 Task: Add an event with the title Training Session: Team Collaboration, date '2024/04/13', time 8:50 AM to 10:50 AMand add a description: Welcome to our Team Collaboration Training Session, an interactive and engaging workshop designed to enhance teamwork, foster effective communication, and optimize collaboration within your organization. This training session aims to equip participants with the knowledge, skills, and strategies necessary to create a collaborative work environment that drives innovation, productivity, and overall team success., put the event into Green category . Add location for the event as: 123 Belém Tower, Lisbon, Portugal, logged in from the account softage.1@softage.netand send the event invitation to softage.9@softage.net and softage.10@softage.net. Set a reminder for the event 2 hour before
Action: Mouse moved to (102, 90)
Screenshot: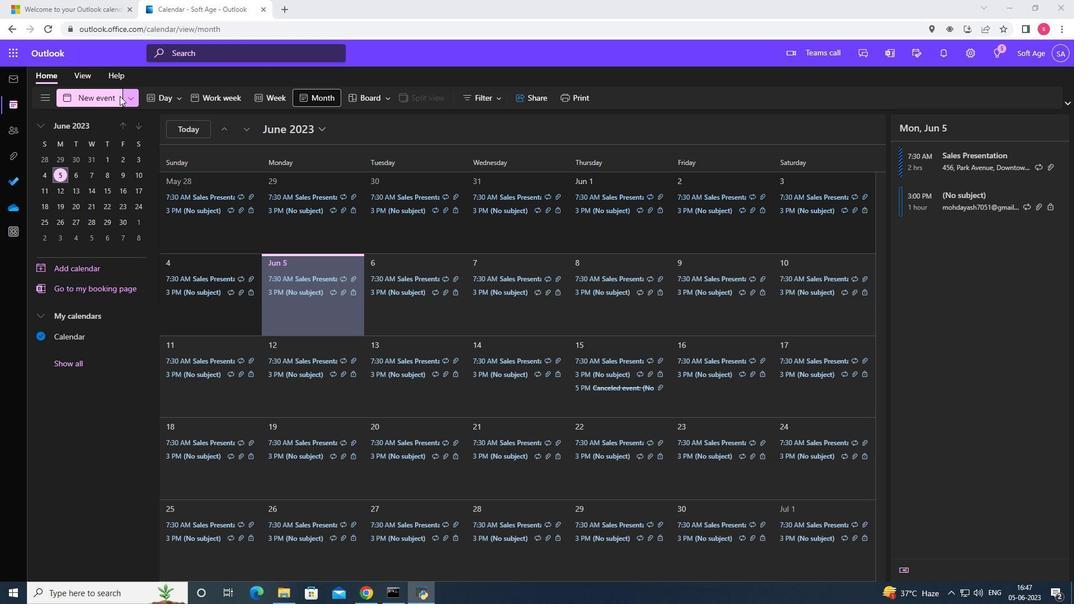
Action: Mouse pressed left at (102, 90)
Screenshot: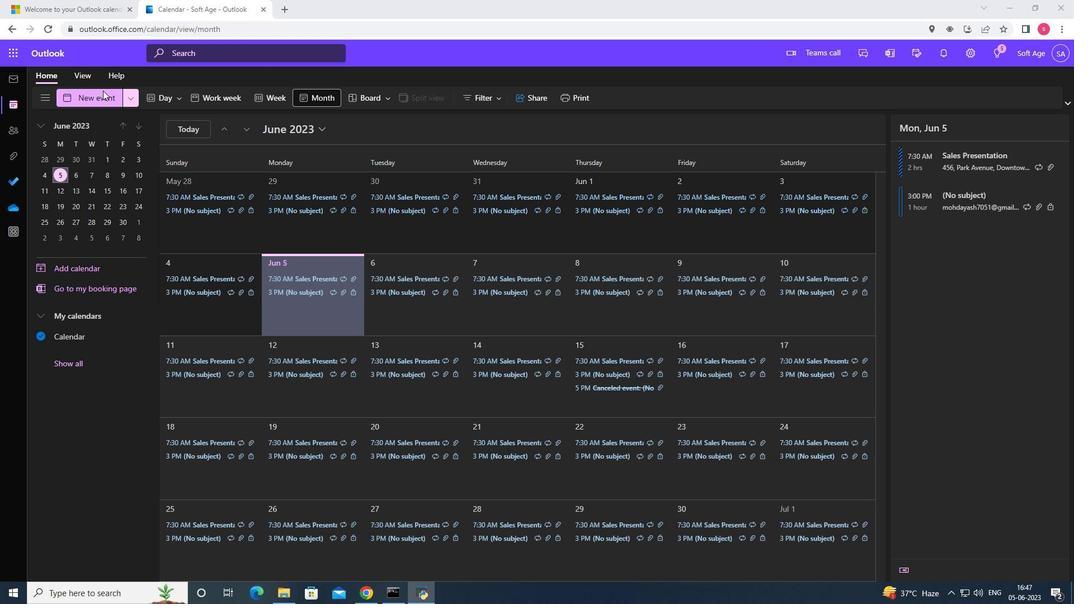 
Action: Mouse moved to (279, 279)
Screenshot: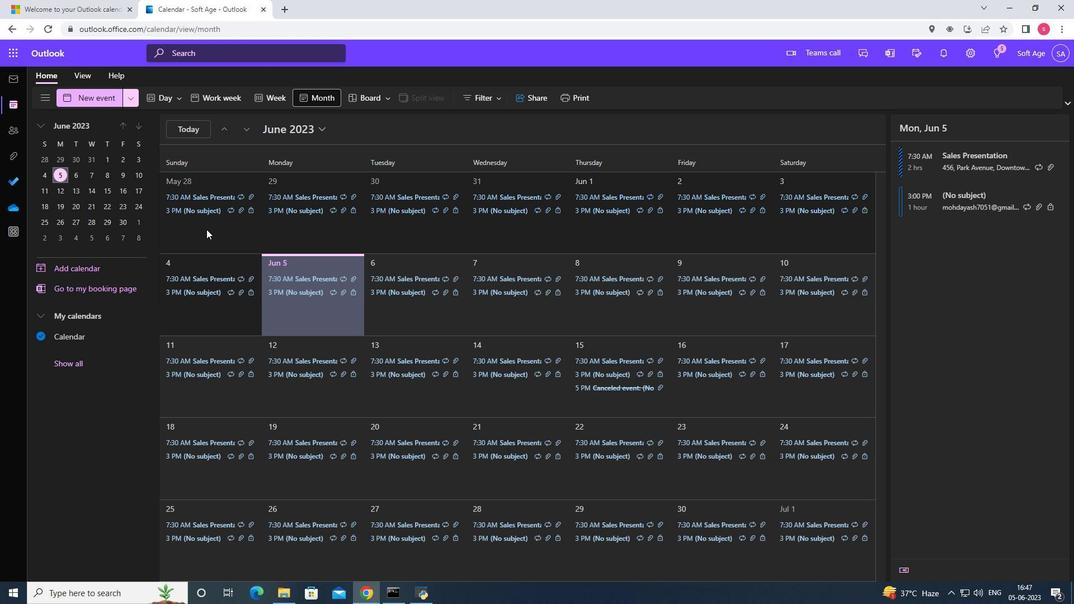 
Action: Key pressed <Key.shift>Training<Key.space><Key.shift>Session<Key.space><Key.backspace><Key.shift>:<Key.space><Key.shift>team<Key.space><Key.backspace><Key.backspace><Key.backspace><Key.backspace><Key.shift><Key.backspace><Key.shift><Key.shift><Key.shift><Key.shift><Key.shift>Tean<Key.backspace>m<Key.space><Key.shift>Collaboration
Screenshot: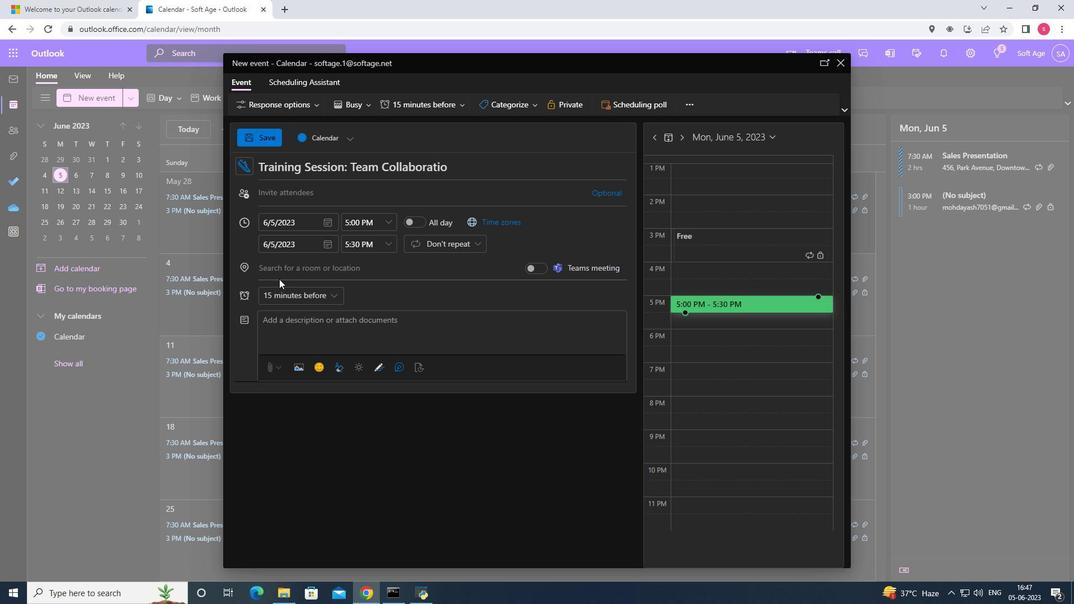 
Action: Mouse moved to (326, 226)
Screenshot: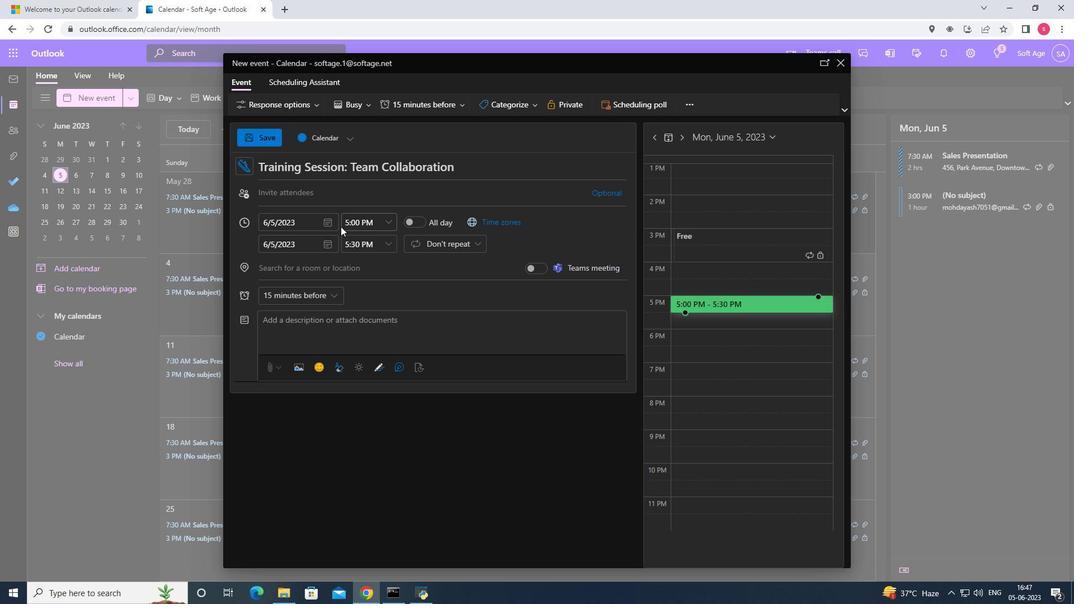 
Action: Mouse pressed left at (326, 226)
Screenshot: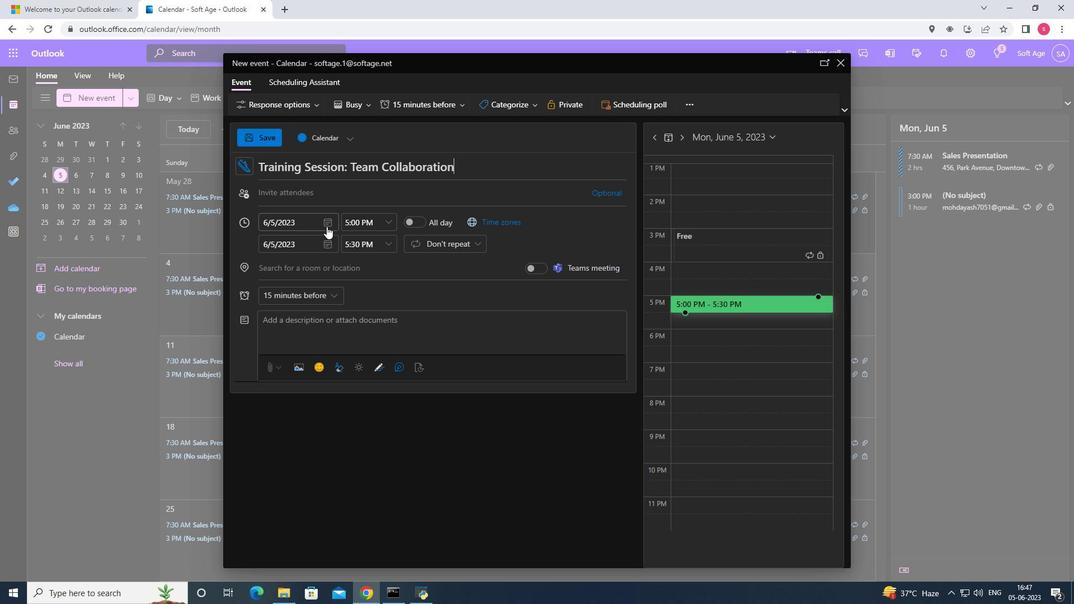 
Action: Mouse moved to (373, 238)
Screenshot: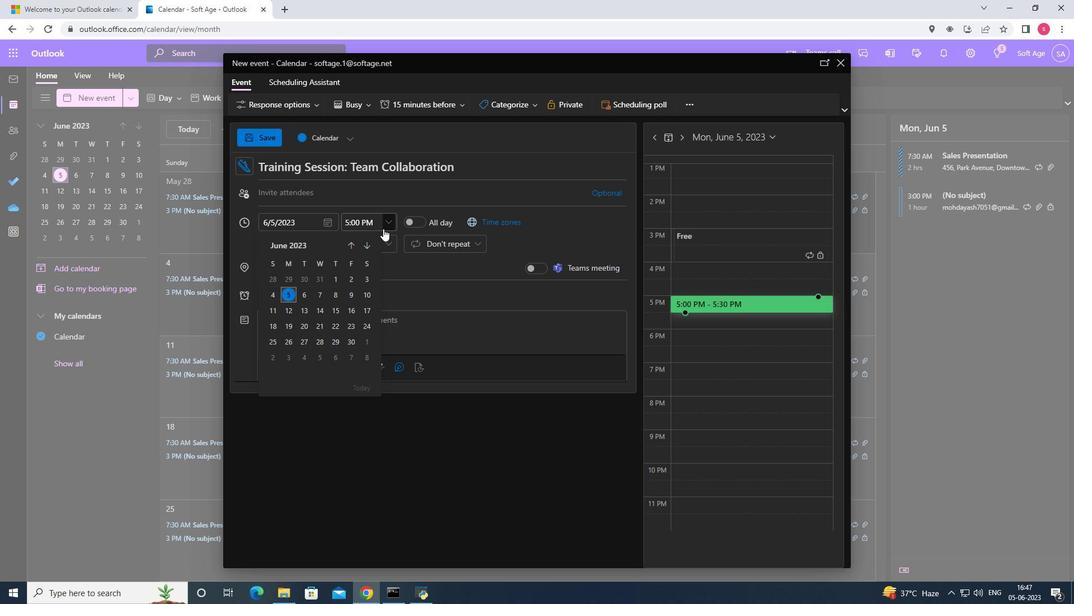 
Action: Mouse pressed left at (373, 238)
Screenshot: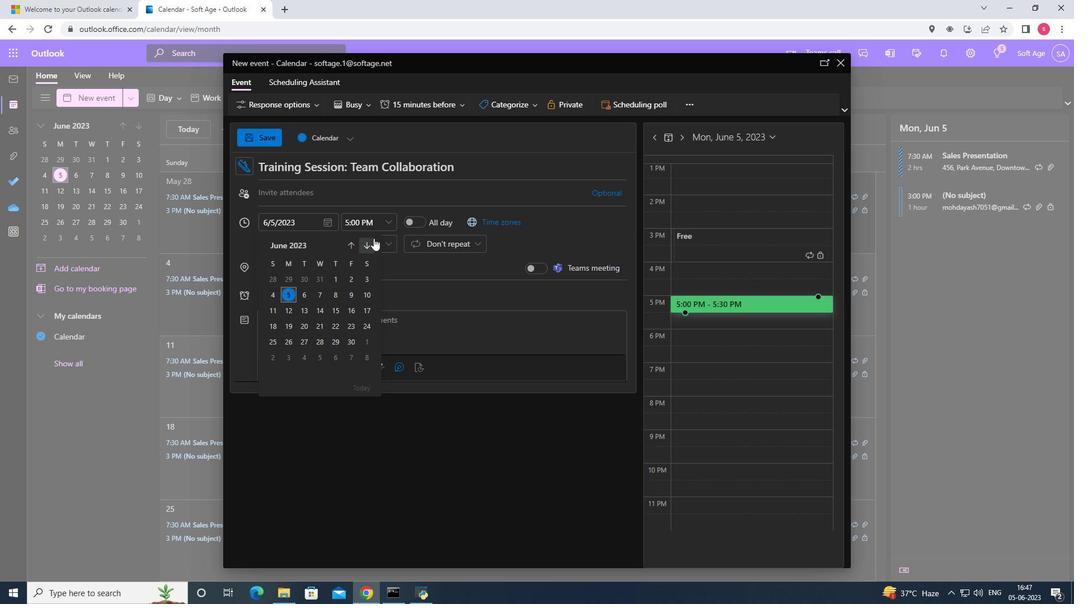 
Action: Mouse pressed left at (373, 238)
Screenshot: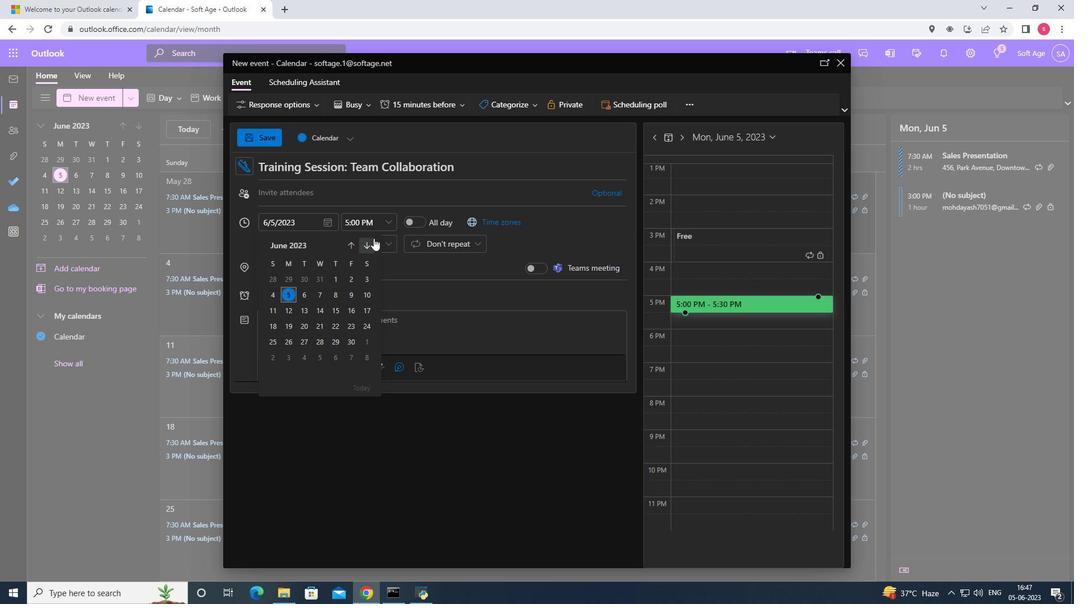 
Action: Mouse pressed left at (373, 238)
Screenshot: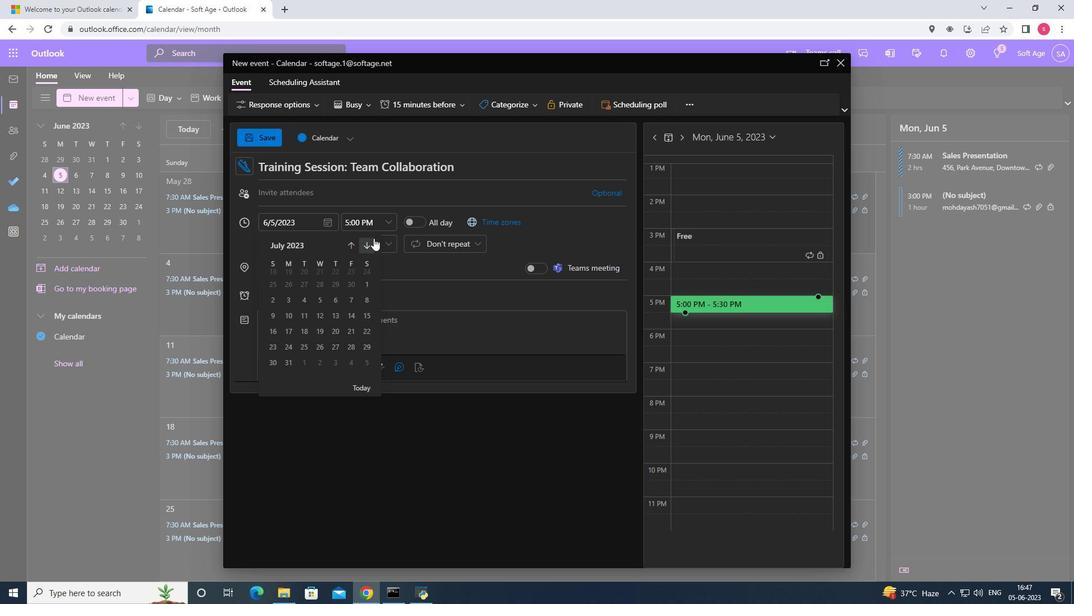 
Action: Mouse pressed left at (373, 238)
Screenshot: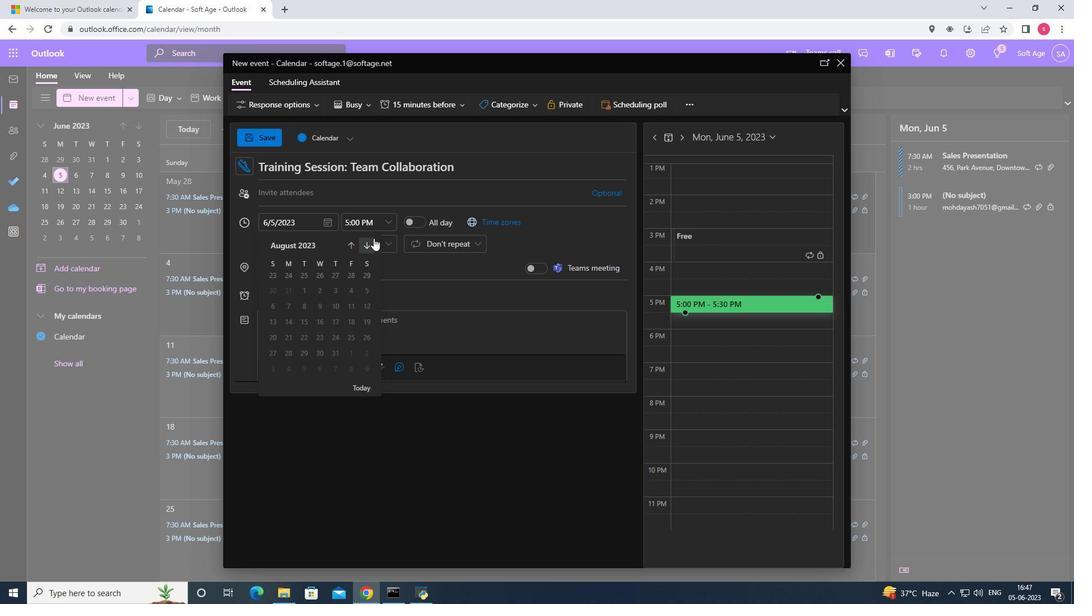 
Action: Mouse pressed left at (373, 238)
Screenshot: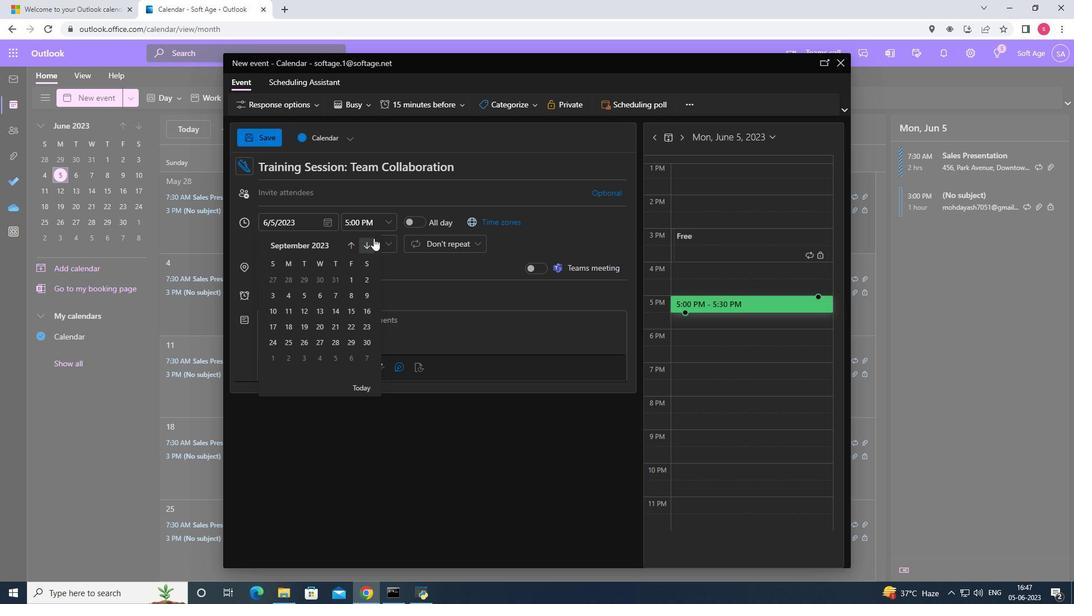 
Action: Mouse pressed left at (373, 238)
Screenshot: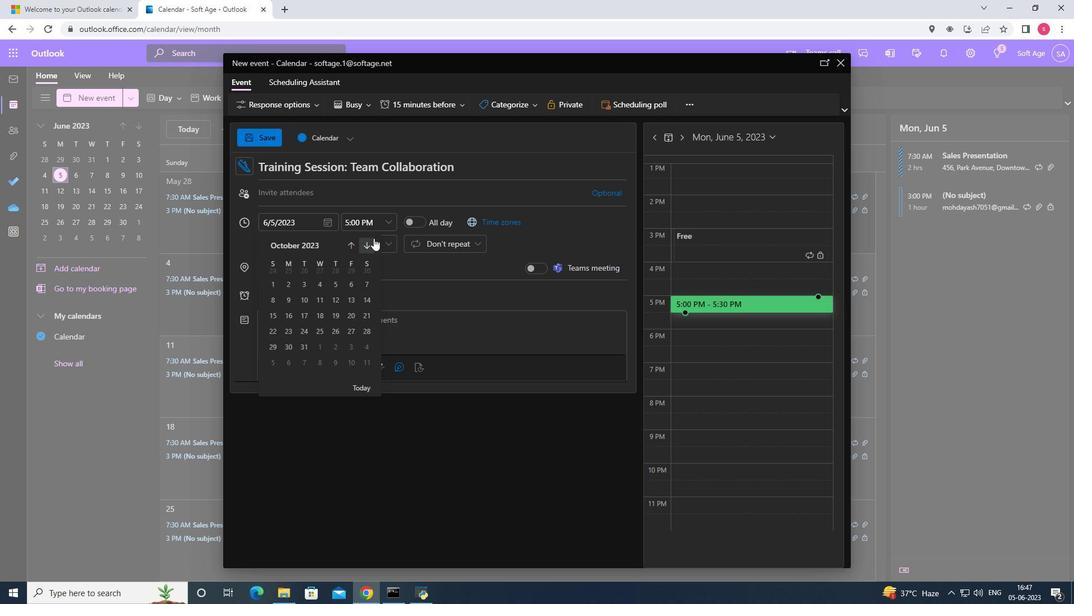 
Action: Mouse pressed left at (373, 238)
Screenshot: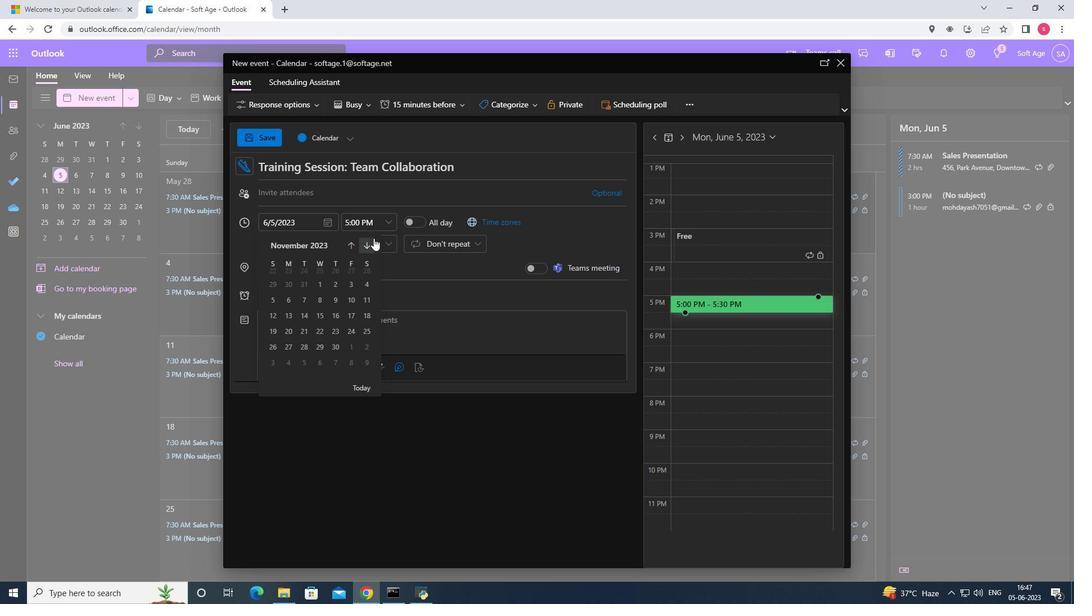 
Action: Mouse pressed left at (373, 238)
Screenshot: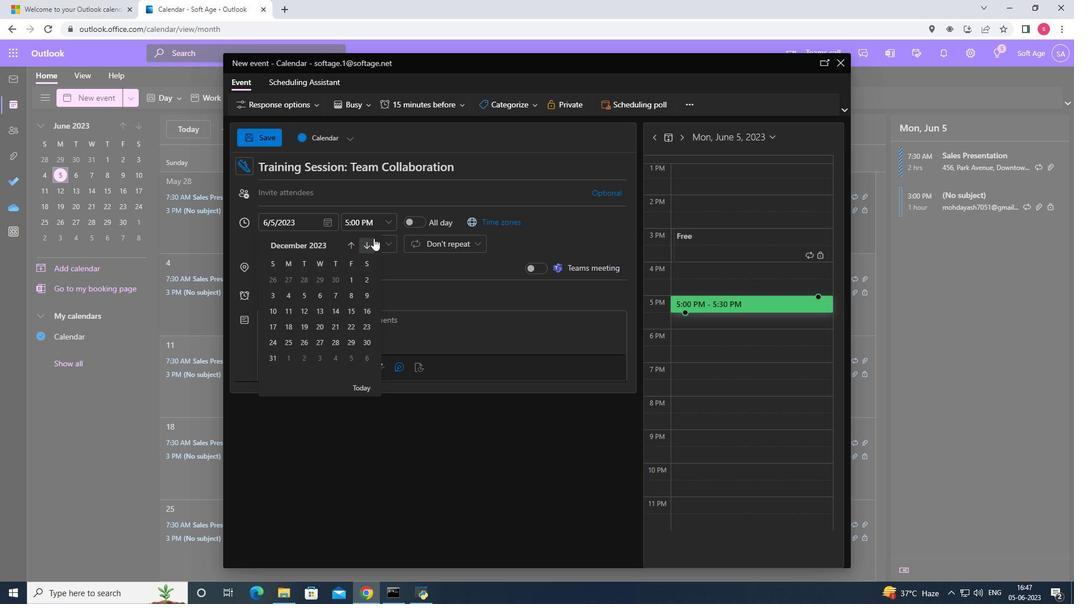 
Action: Mouse pressed left at (373, 238)
Screenshot: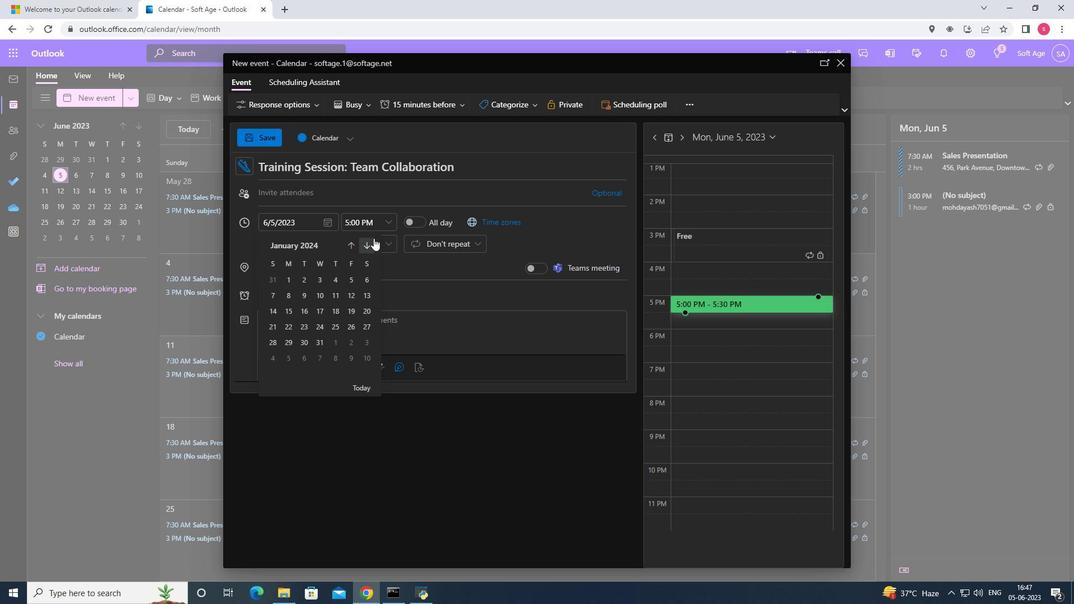 
Action: Mouse pressed left at (373, 238)
Screenshot: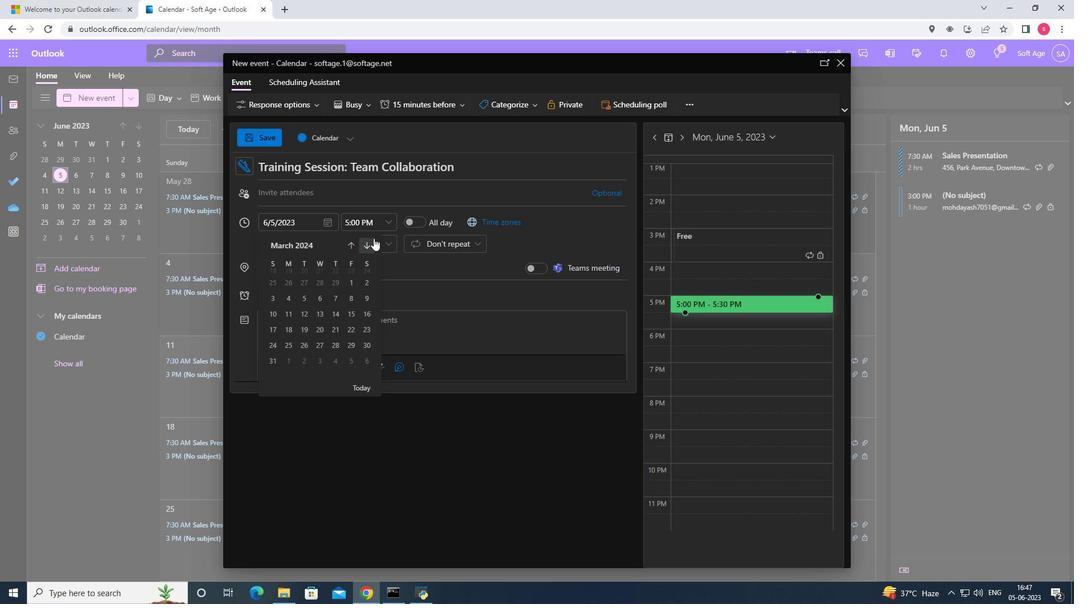 
Action: Mouse moved to (362, 292)
Screenshot: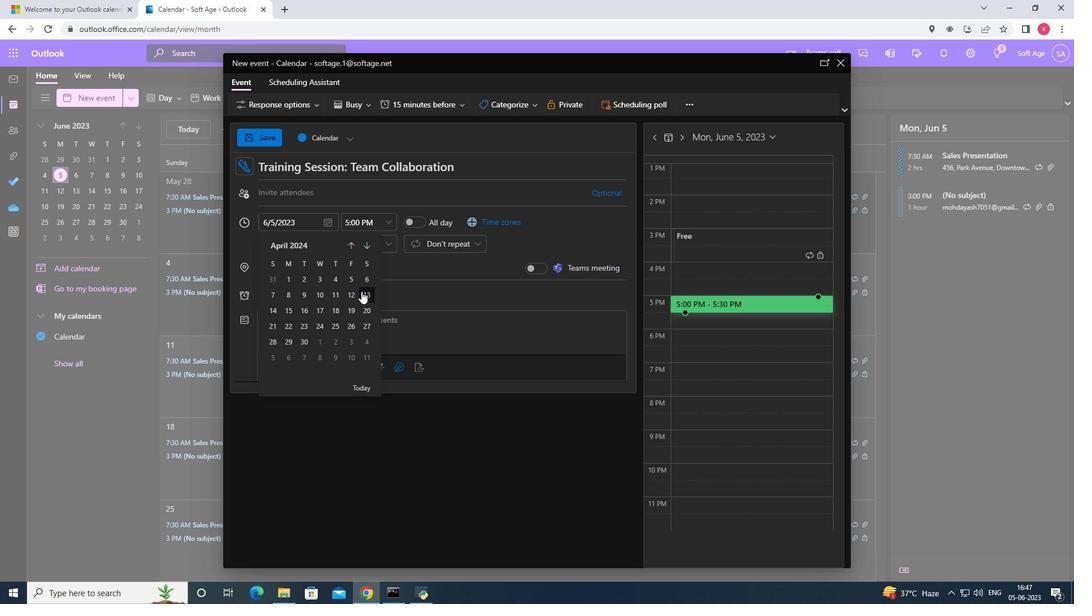 
Action: Mouse pressed left at (362, 292)
Screenshot: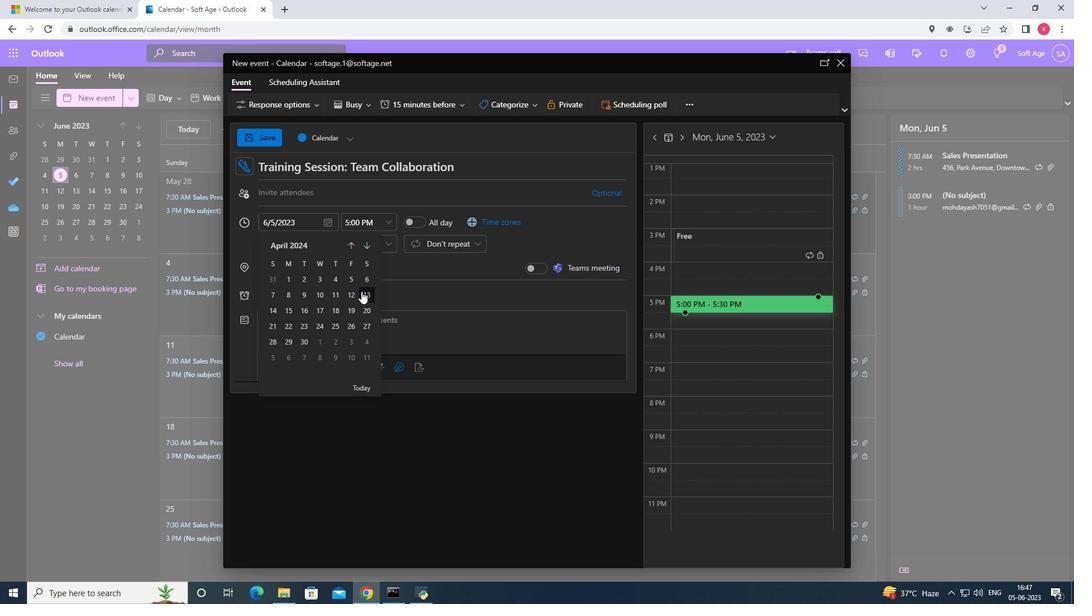 
Action: Mouse moved to (389, 221)
Screenshot: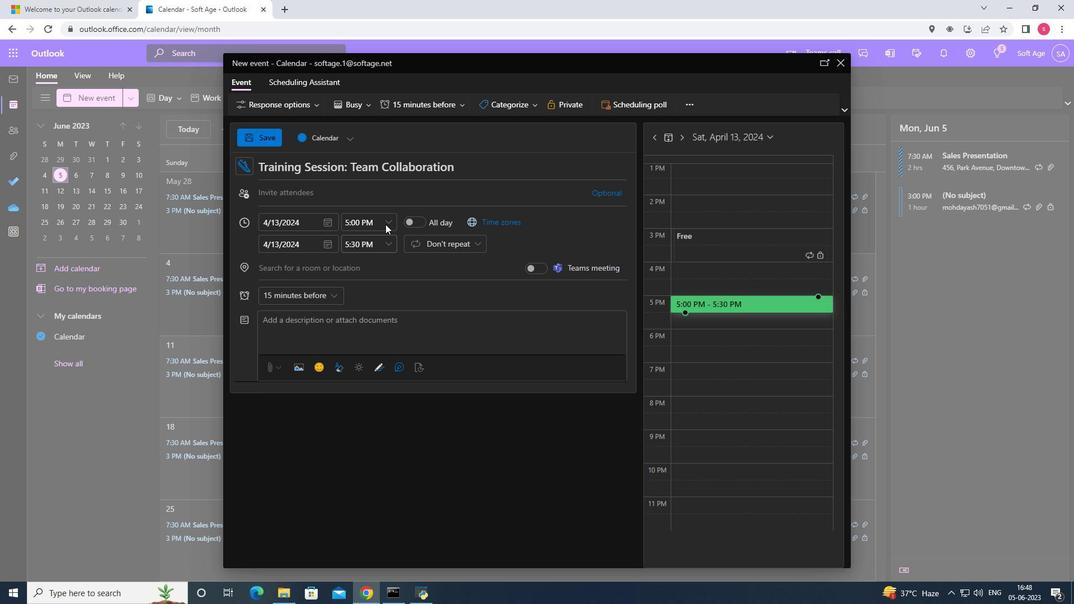 
Action: Mouse pressed left at (389, 221)
Screenshot: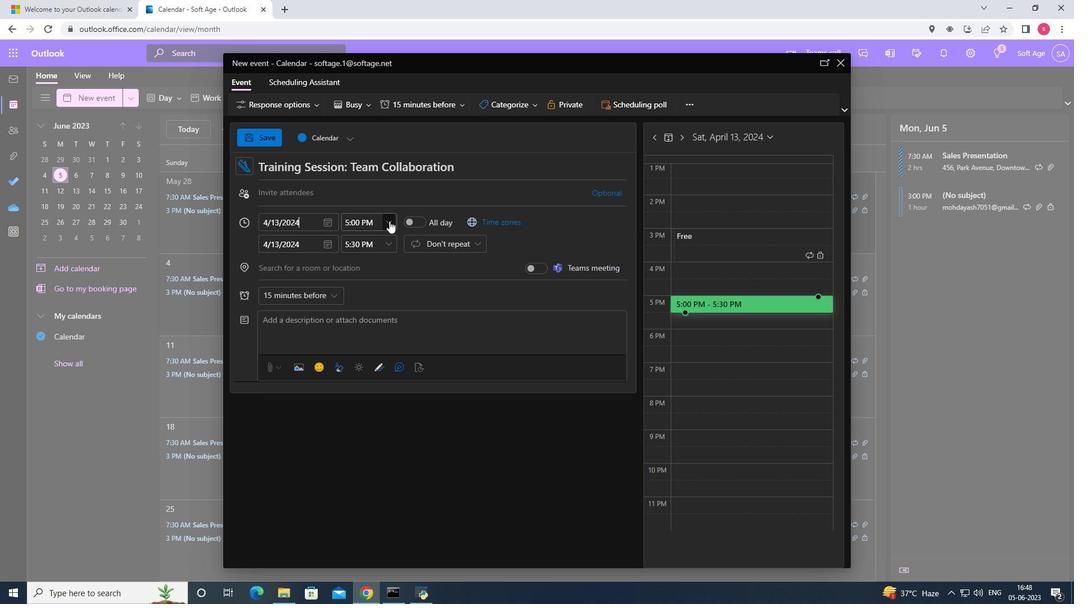 
Action: Mouse moved to (405, 235)
Screenshot: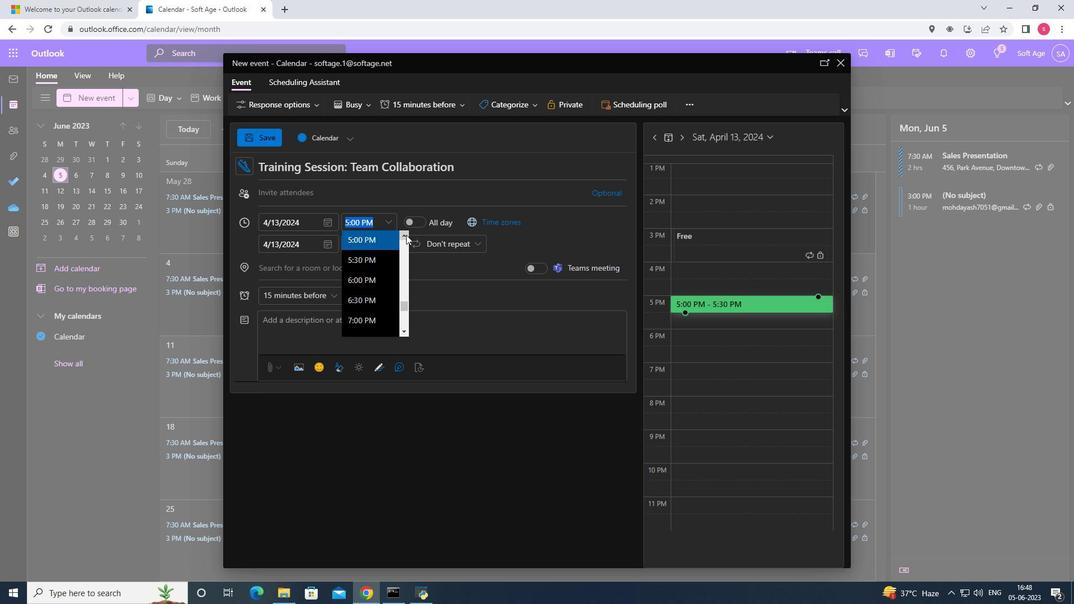 
Action: Mouse pressed left at (405, 235)
Screenshot: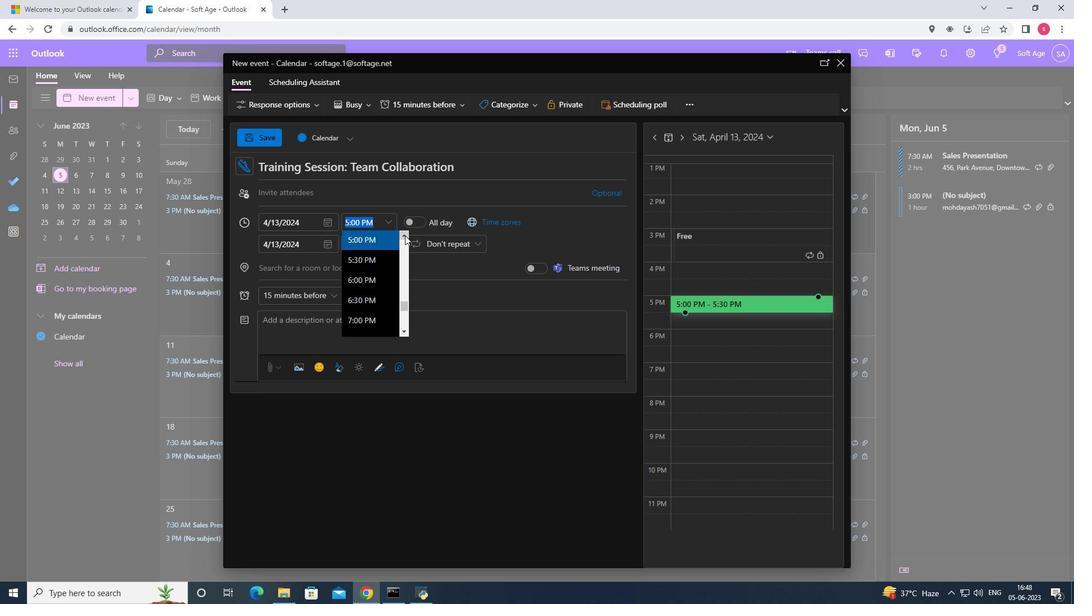 
Action: Mouse pressed left at (405, 235)
Screenshot: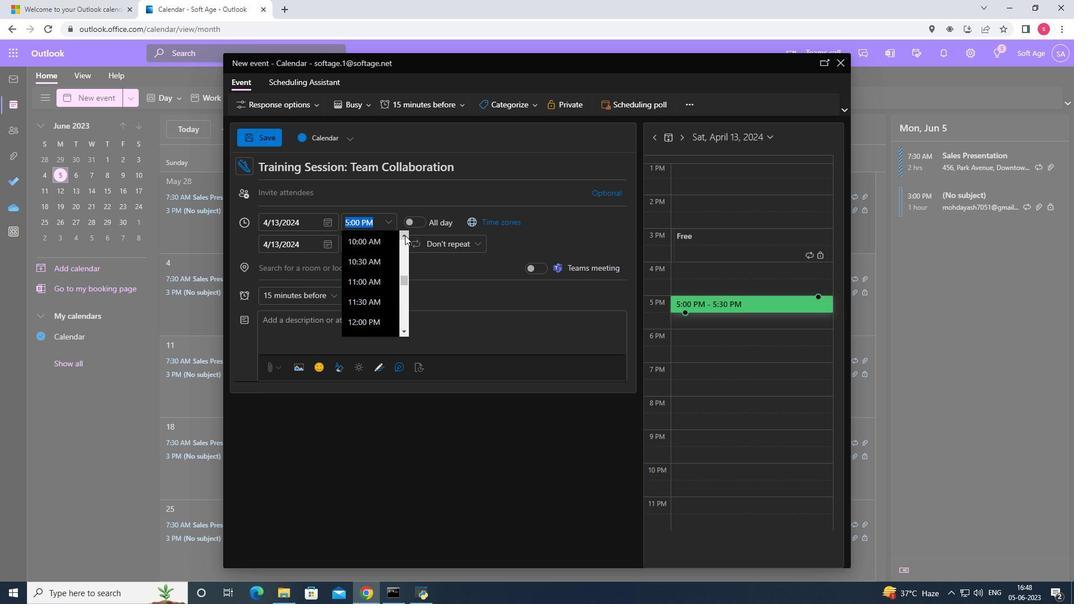 
Action: Mouse pressed left at (405, 235)
Screenshot: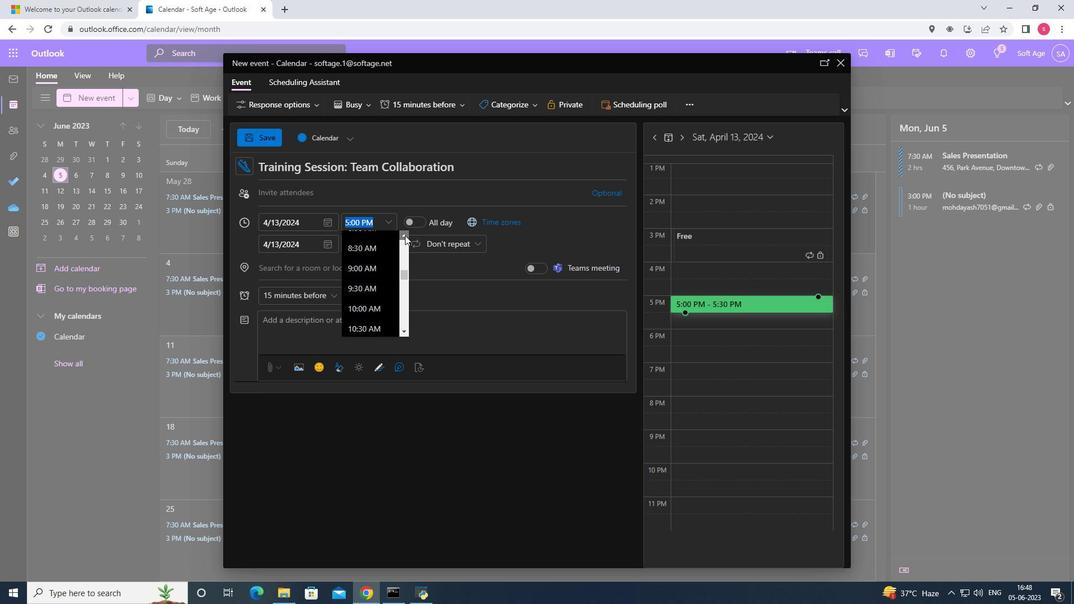 
Action: Mouse moved to (359, 284)
Screenshot: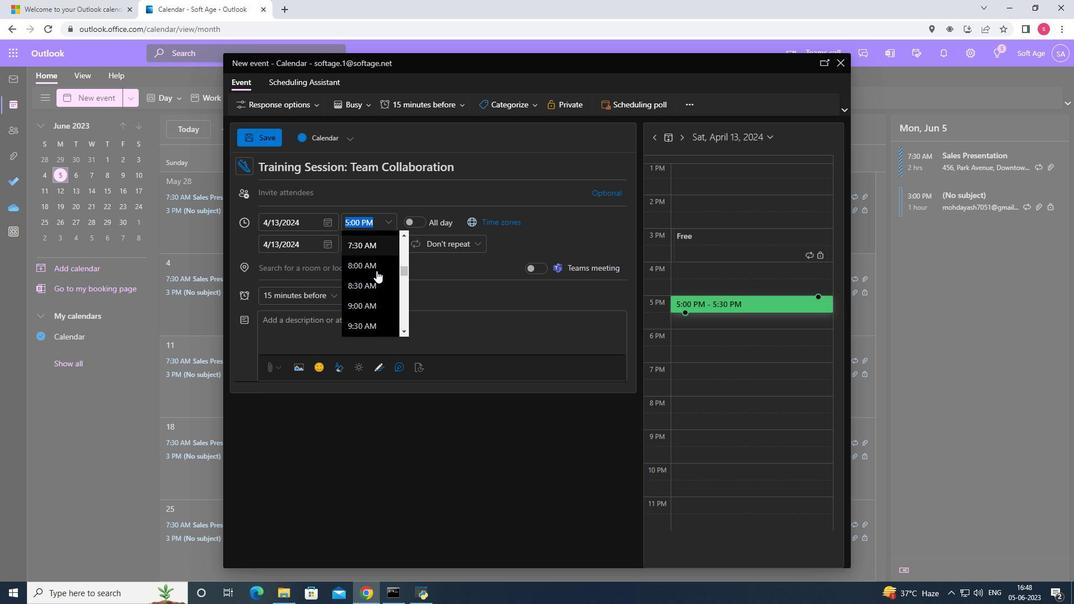 
Action: Mouse pressed left at (359, 284)
Screenshot: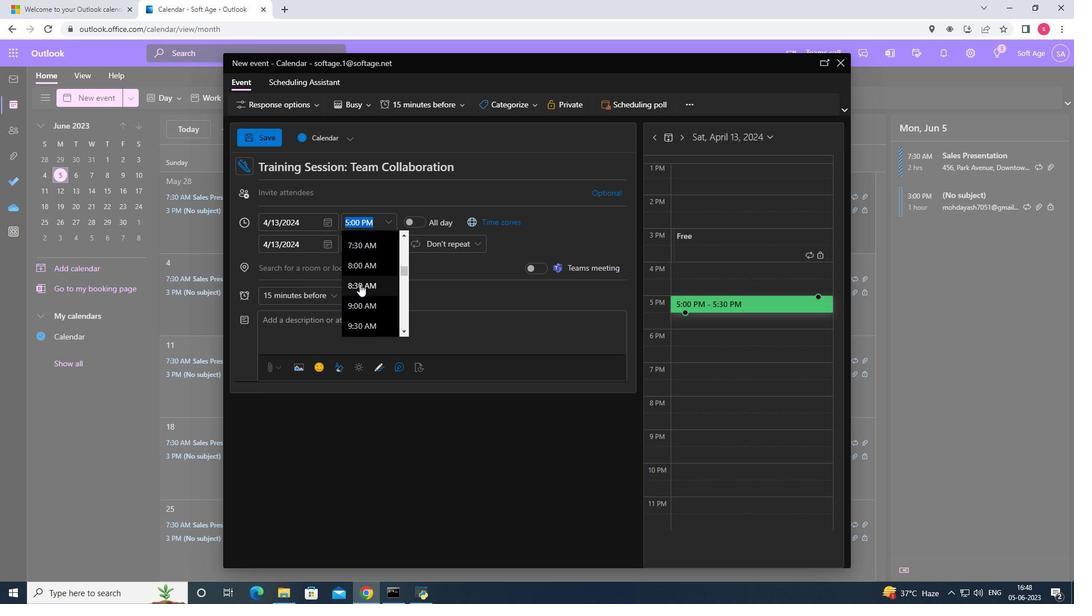 
Action: Mouse moved to (354, 221)
Screenshot: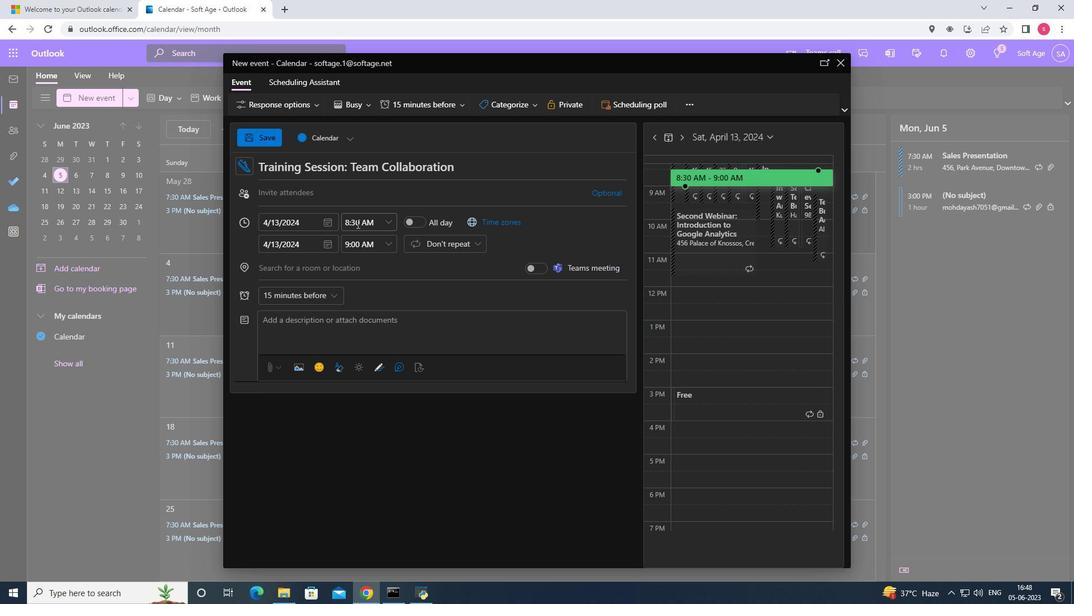 
Action: Mouse pressed left at (354, 221)
Screenshot: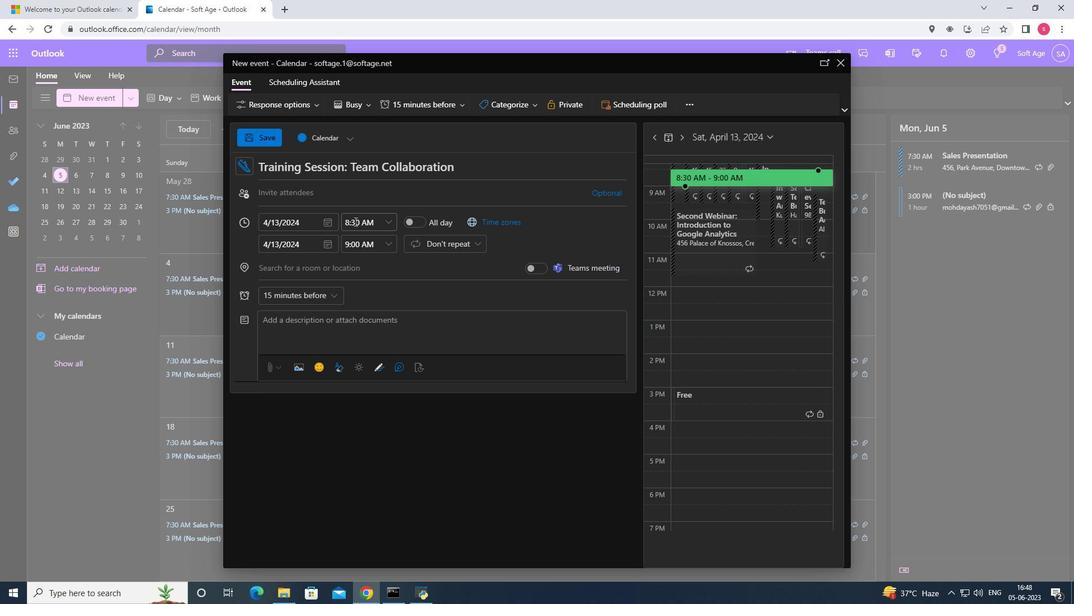 
Action: Key pressed <Key.backspace>5
Screenshot: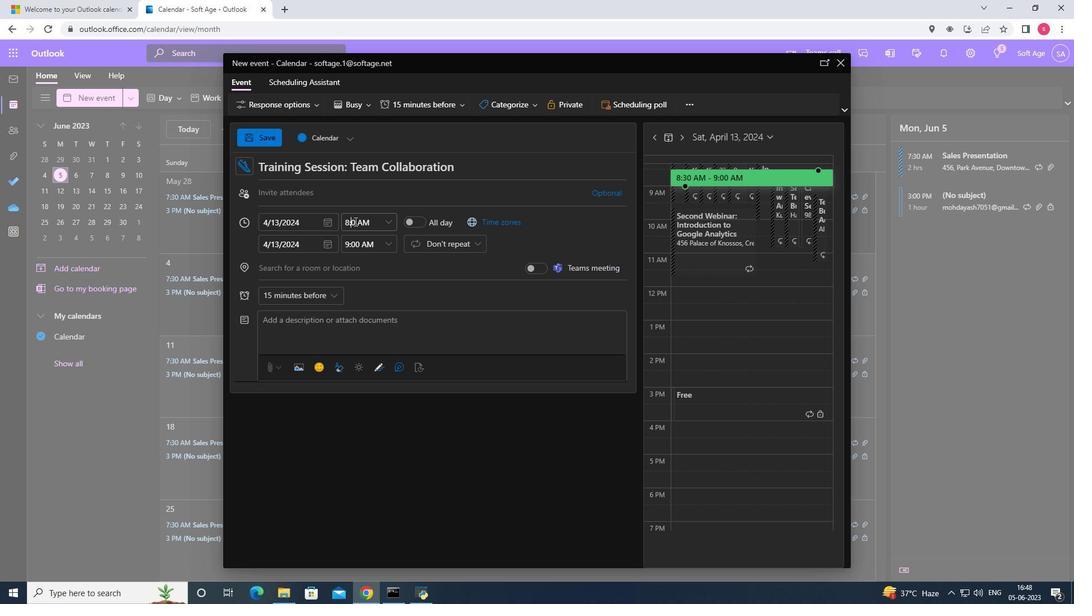 
Action: Mouse moved to (390, 242)
Screenshot: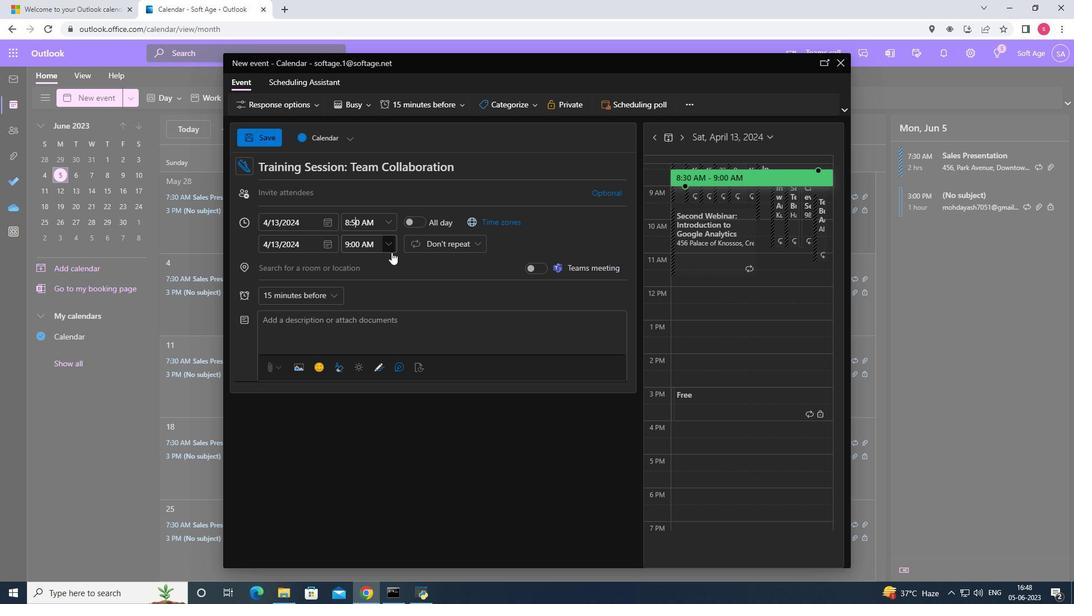 
Action: Mouse pressed left at (390, 242)
Screenshot: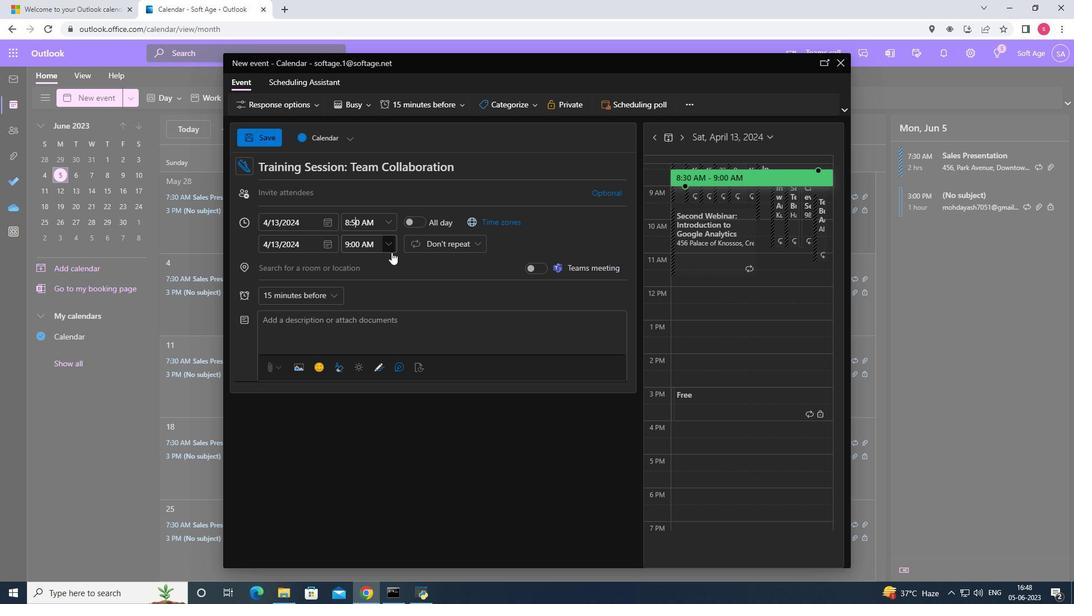 
Action: Mouse moved to (373, 316)
Screenshot: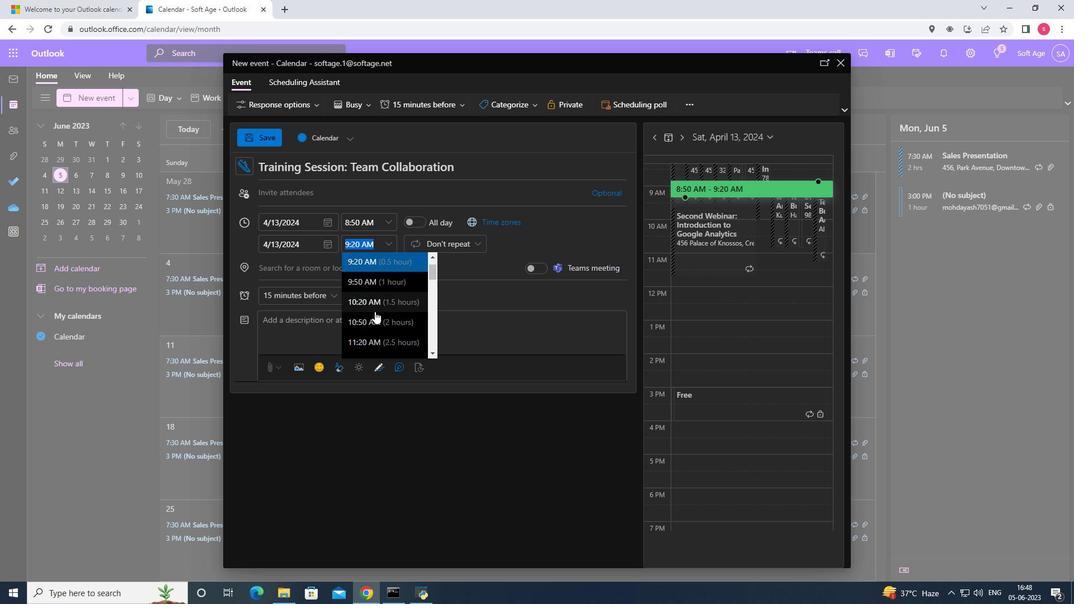 
Action: Mouse pressed left at (373, 316)
Screenshot: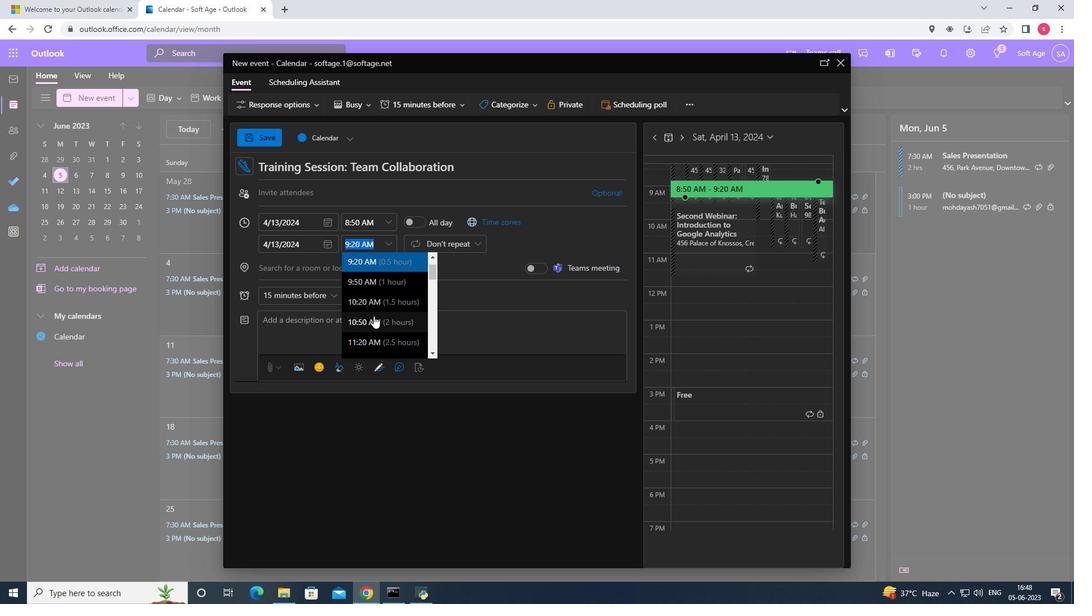 
Action: Mouse moved to (340, 336)
Screenshot: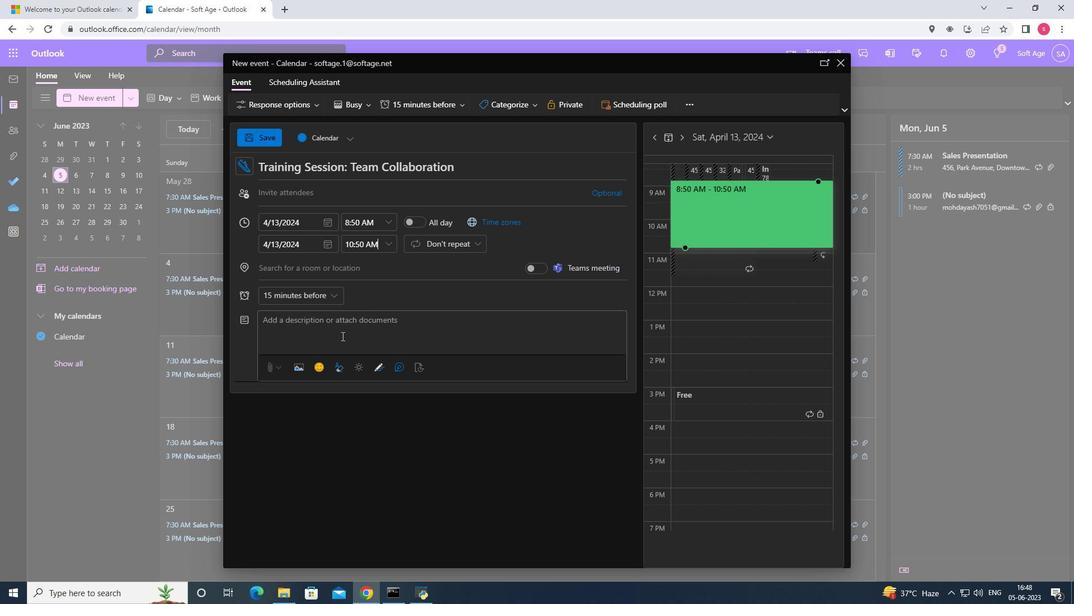 
Action: Mouse pressed left at (340, 336)
Screenshot: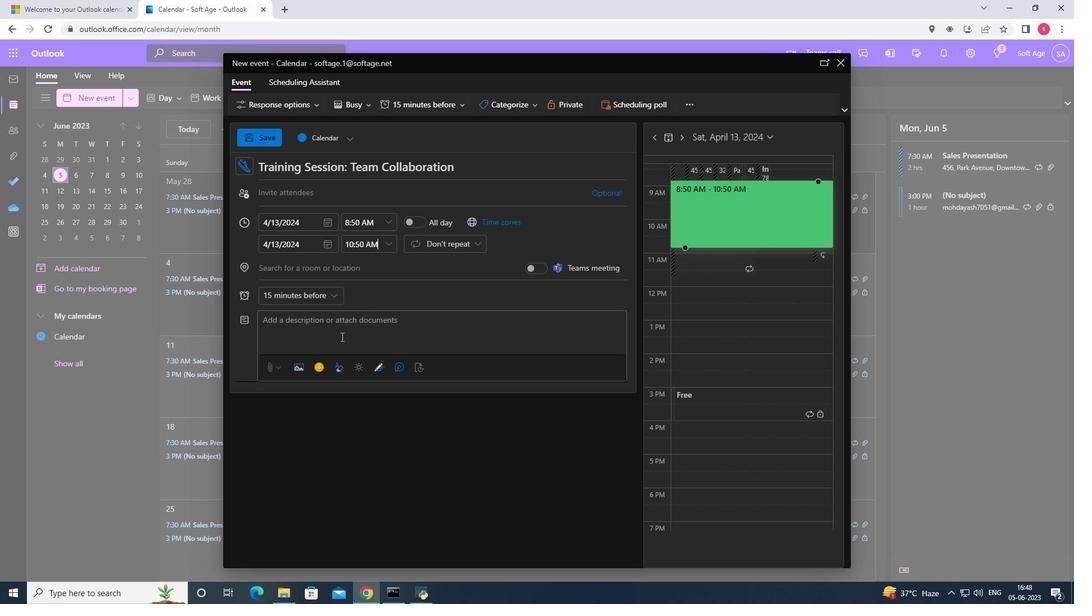 
Action: Key pressed <Key.shift>Welcome<Key.space>to<Key.space>our<Key.space><Key.shift>Team<Key.space><Key.shift>Collaboration<Key.space><Key.shift>Training<Key.space><Key.shift><Key.shift><Key.shift><Key.shift><Key.shift><Key.shift>Session<Key.space>an<Key.space><Key.backspace><Key.backspace><Key.backspace><Key.backspace>,<Key.space><Key.shift><Key.shift><Key.shift><Key.shift><Key.shift><Key.shift><Key.shift>an<Key.space>interactive<Key.space>and<Key.space>engaging<Key.space>workshop<Key.space>designed<Key.space>to<Key.space>enhance<Key.space>teamwork<Key.space><Key.backspace>,<Key.space>foster<Key.space>effective<Key.space>communication,<Key.space>and<Key.space>optimize<Key.space>collaboration<Key.space>within<Key.space>your<Key.space>organization<Key.space><Key.backspace>.<Key.space><Key.shift><Key.shift><Key.shift><Key.shift><Key.shift>This<Key.space>training<Key.space>session<Key.space>aims<Key.space>to<Key.space>equip<Key.space>participants<Key.space>with<Key.space>the<Key.space>knowledge,<Key.space>skills<Key.space><Key.backspace>,<Key.space>and<Key.space>strategies<Key.space>necessary<Key.space>to<Key.space>create<Key.space>a<Key.space>collaboratib<Key.backspace>vr<Key.backspace>e<Key.space>work<Key.space>environment<Key.space>that<Key.space>drives<Key.space>innovation,<Key.space>productivity,<Key.space>and<Key.space>overall<Key.space>team<Key.space>suss<Key.backspace><Key.backspace>ccess.
Screenshot: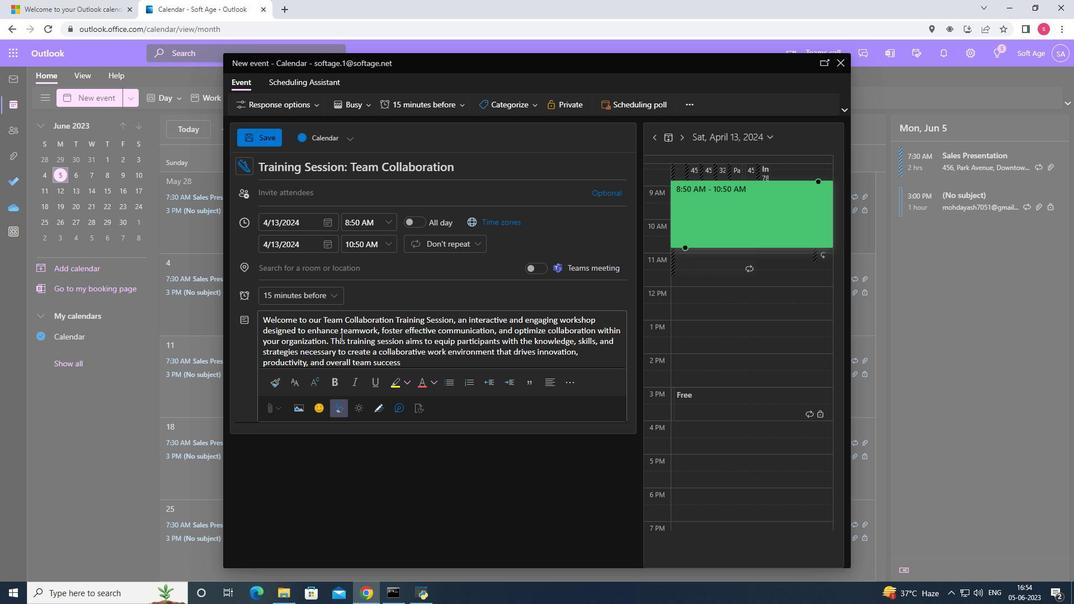 
Action: Mouse moved to (528, 108)
Screenshot: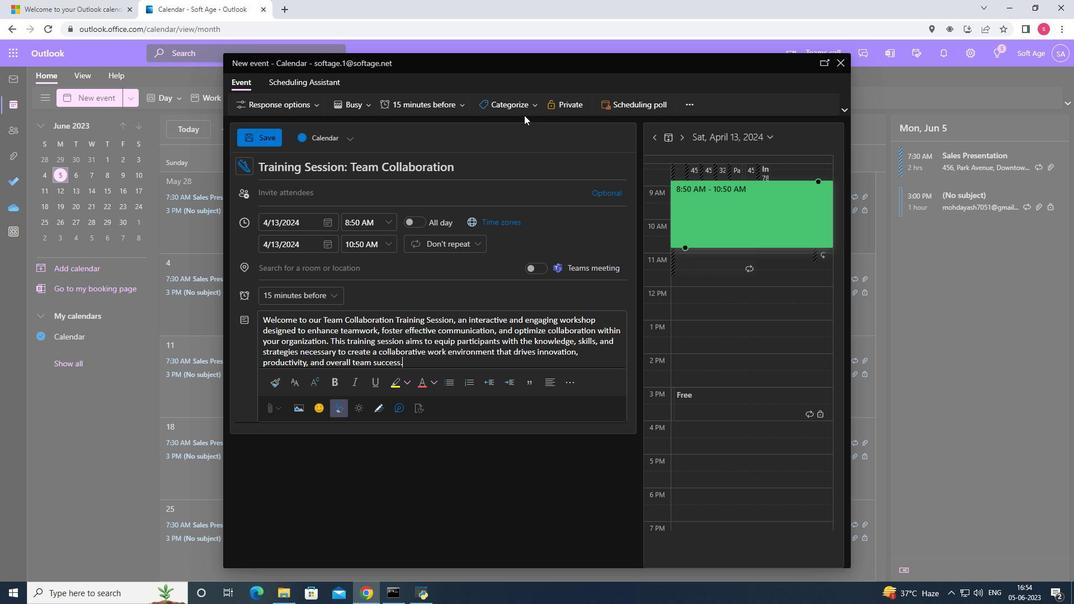 
Action: Mouse pressed left at (528, 108)
Screenshot: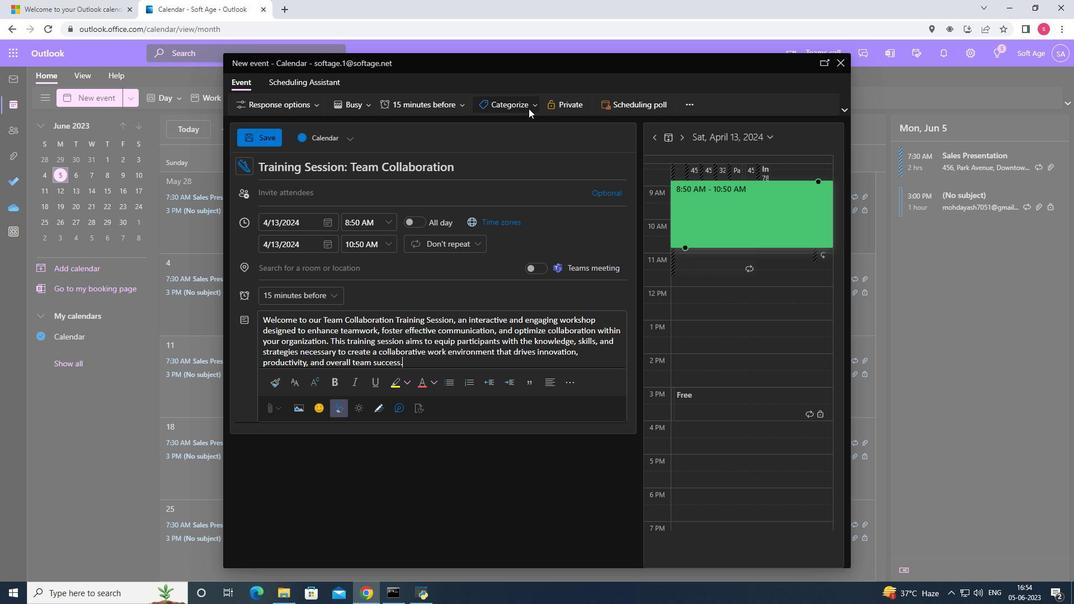 
Action: Mouse moved to (519, 185)
Screenshot: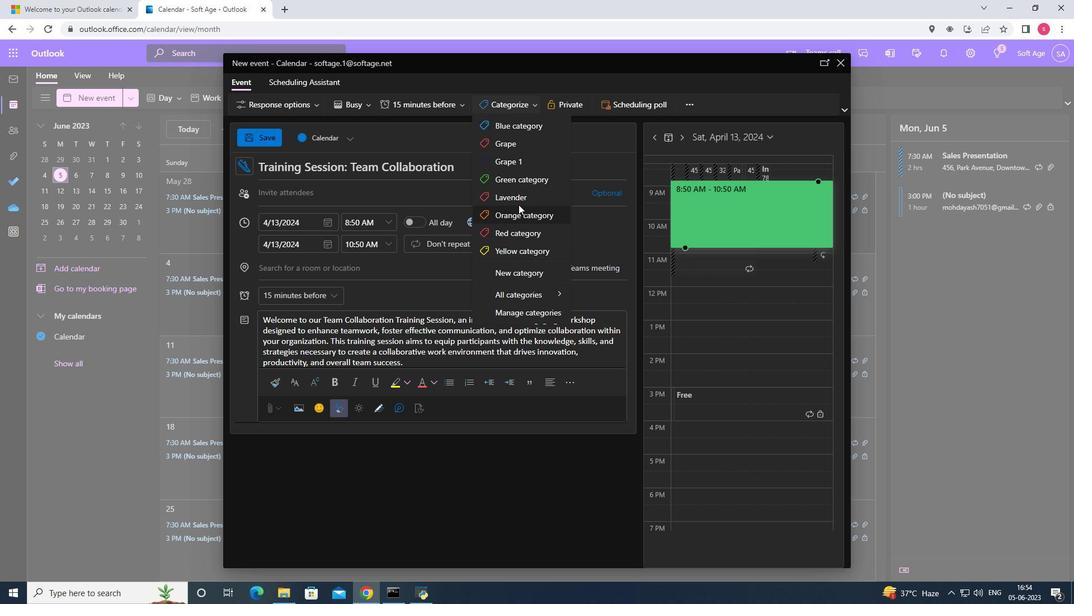 
Action: Mouse pressed left at (519, 185)
Screenshot: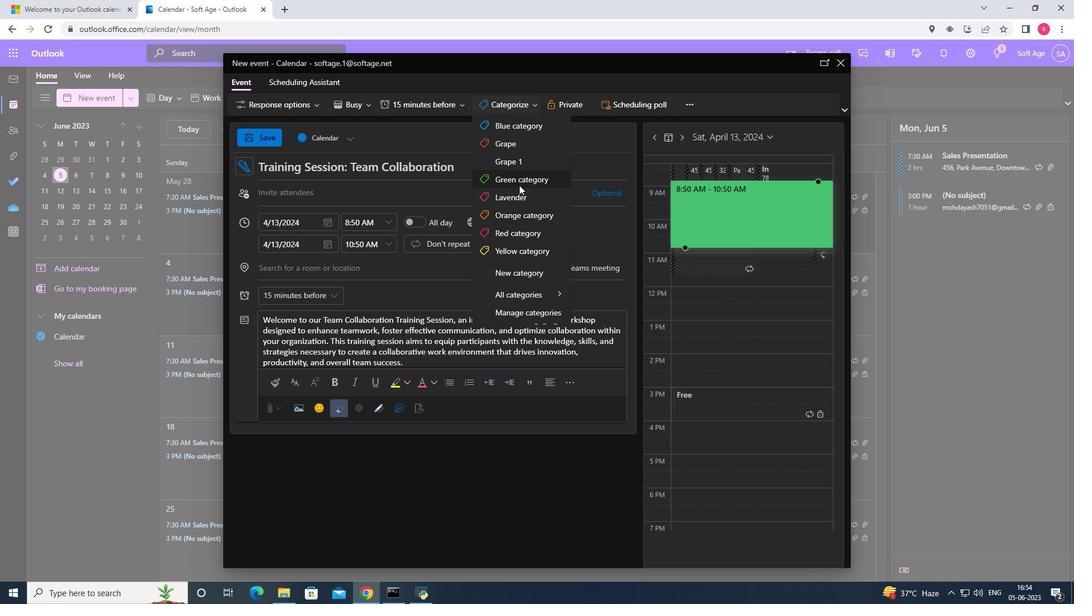 
Action: Mouse moved to (326, 268)
Screenshot: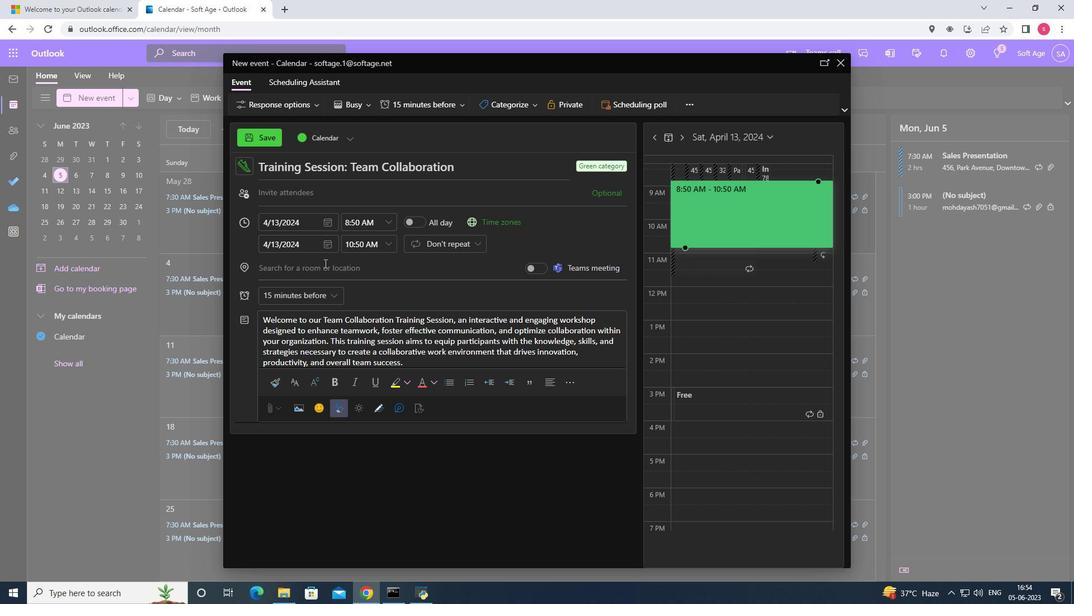 
Action: Mouse pressed left at (326, 268)
Screenshot: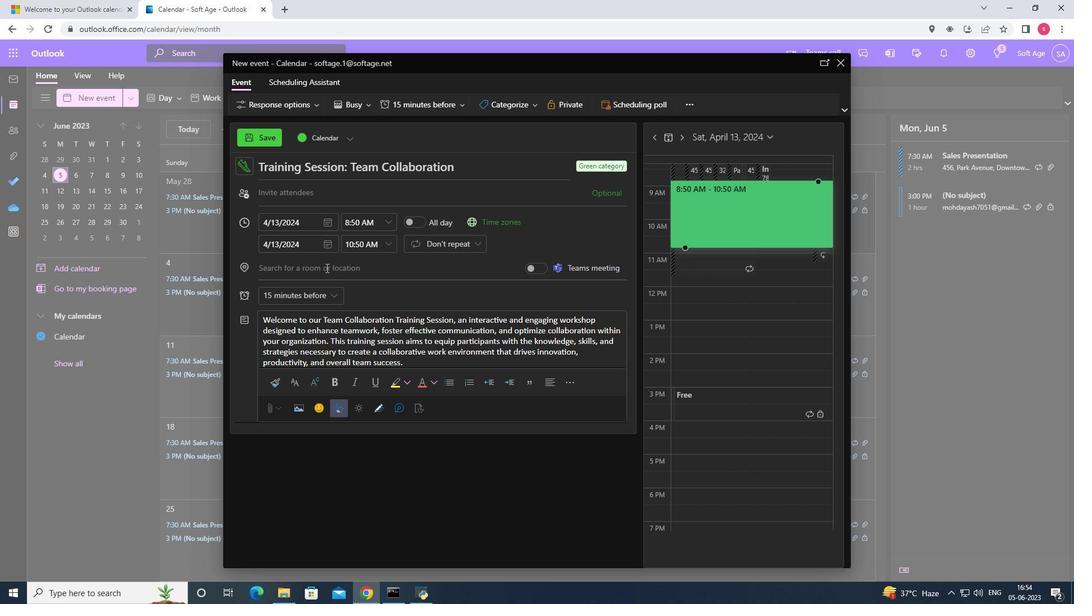 
Action: Key pressed 123<Key.space><Key.shift><Key.shift>Ba<Key.backspace>elem<Key.space><Key.shift>Tower,<Key.space><Key.shift><Key.shift><Key.shift>Lisbon,<Key.space><Key.shift>Portugal
Screenshot: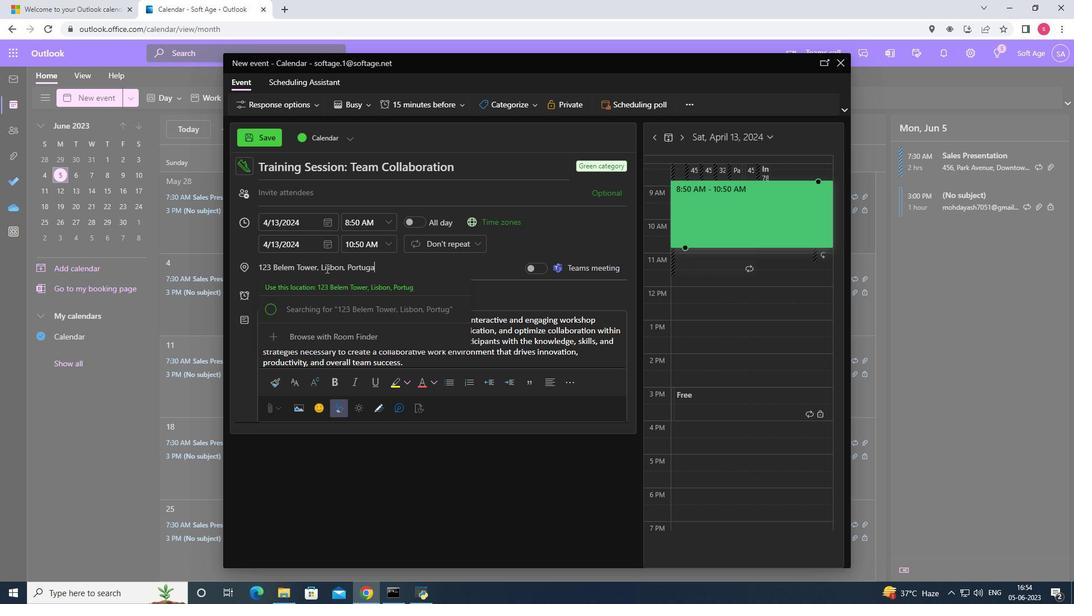 
Action: Mouse moved to (329, 286)
Screenshot: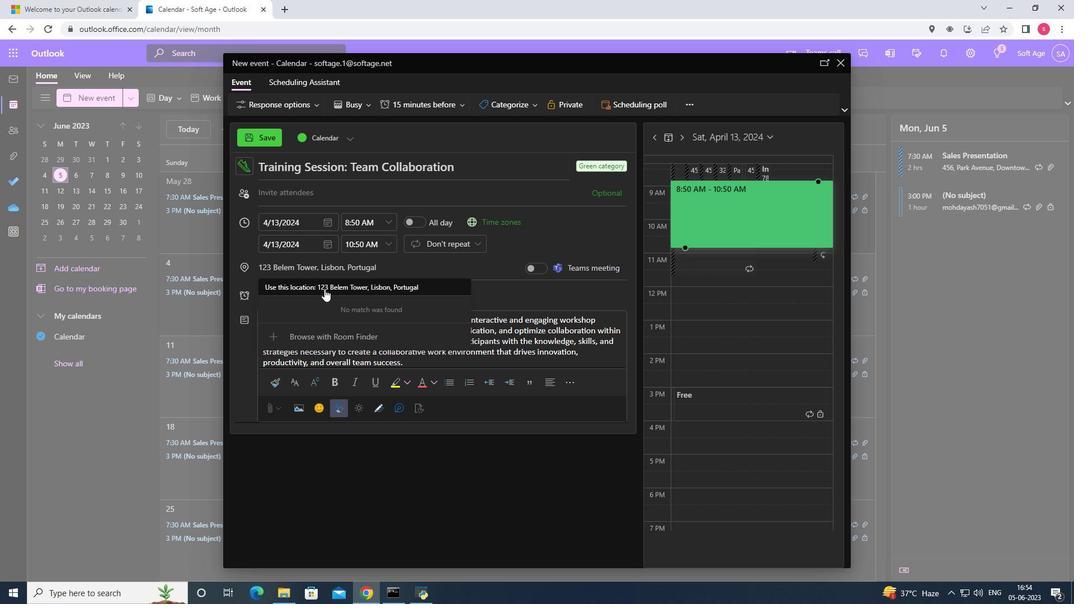 
Action: Mouse pressed left at (329, 286)
Screenshot: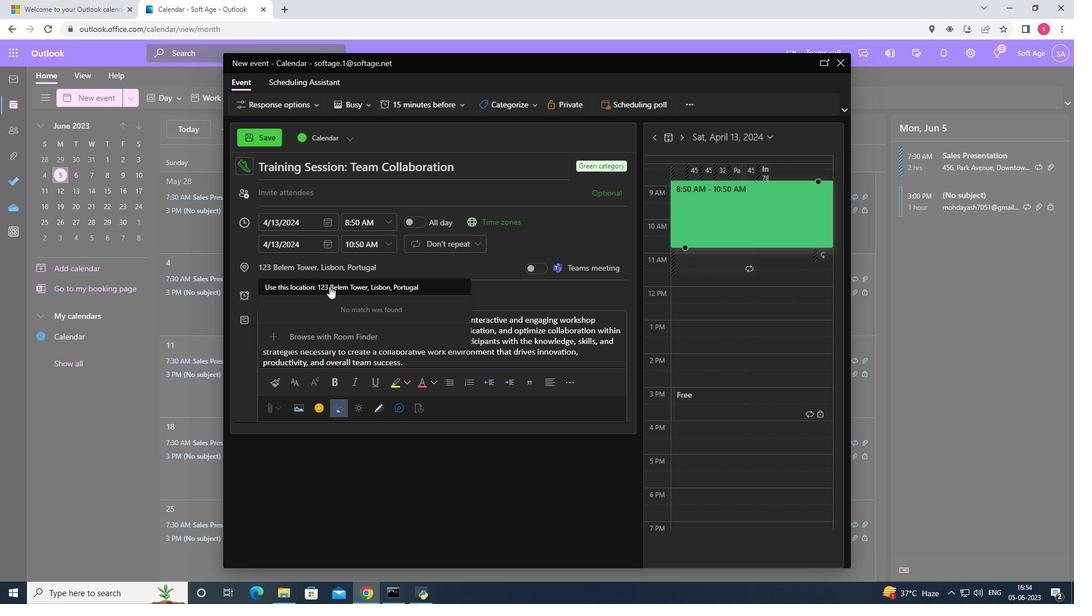 
Action: Mouse moved to (348, 196)
Screenshot: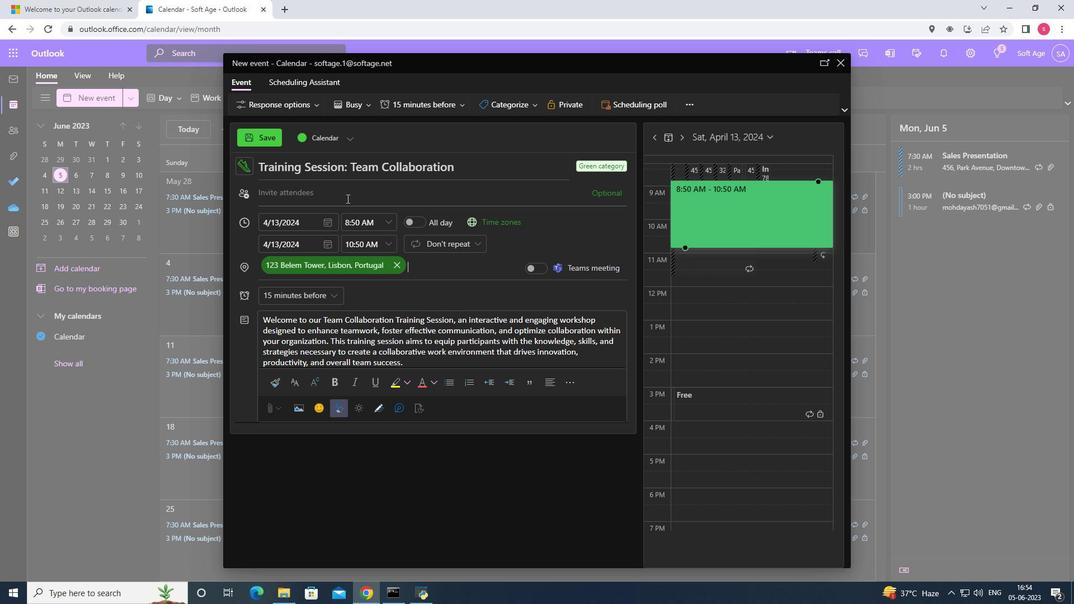 
Action: Mouse pressed left at (348, 196)
Screenshot: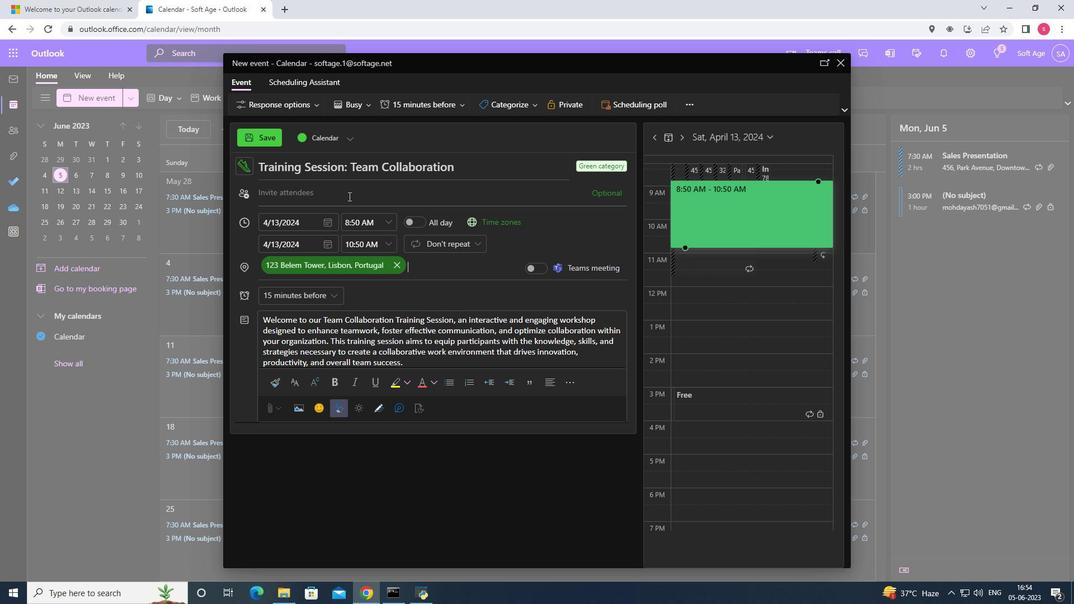 
Action: Mouse moved to (349, 195)
Screenshot: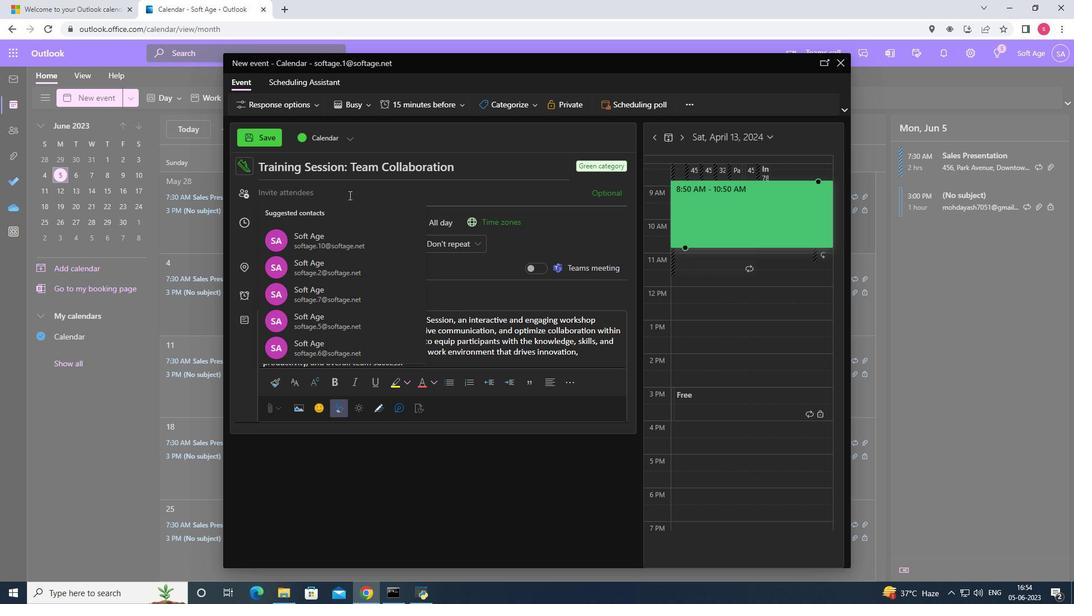 
Action: Key pressed softage.0<Key.backspace>9<Key.shift>@
Screenshot: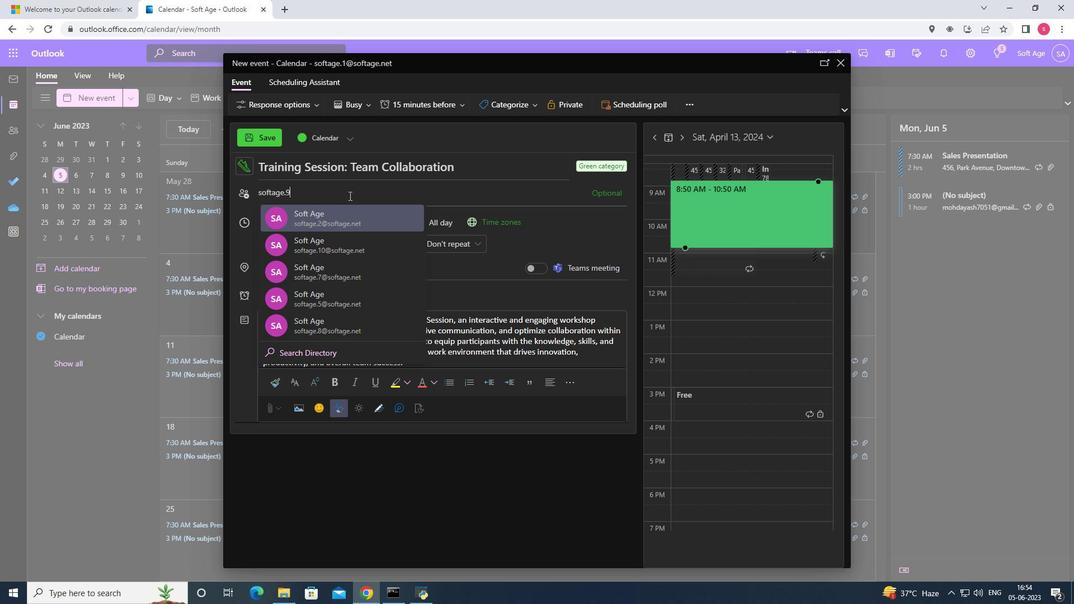 
Action: Mouse moved to (342, 207)
Screenshot: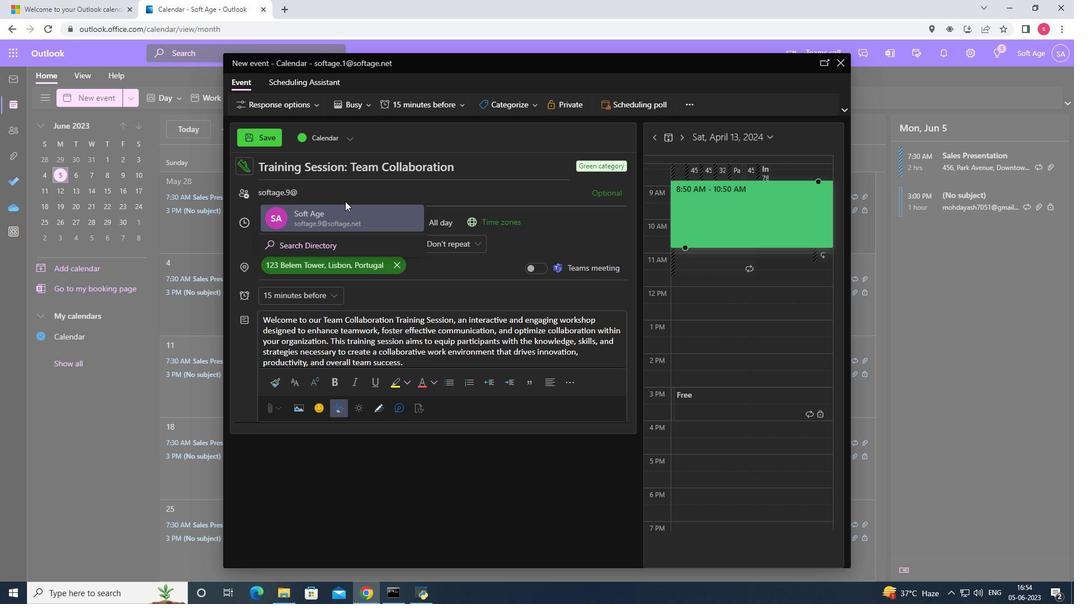 
Action: Mouse pressed left at (342, 207)
Screenshot: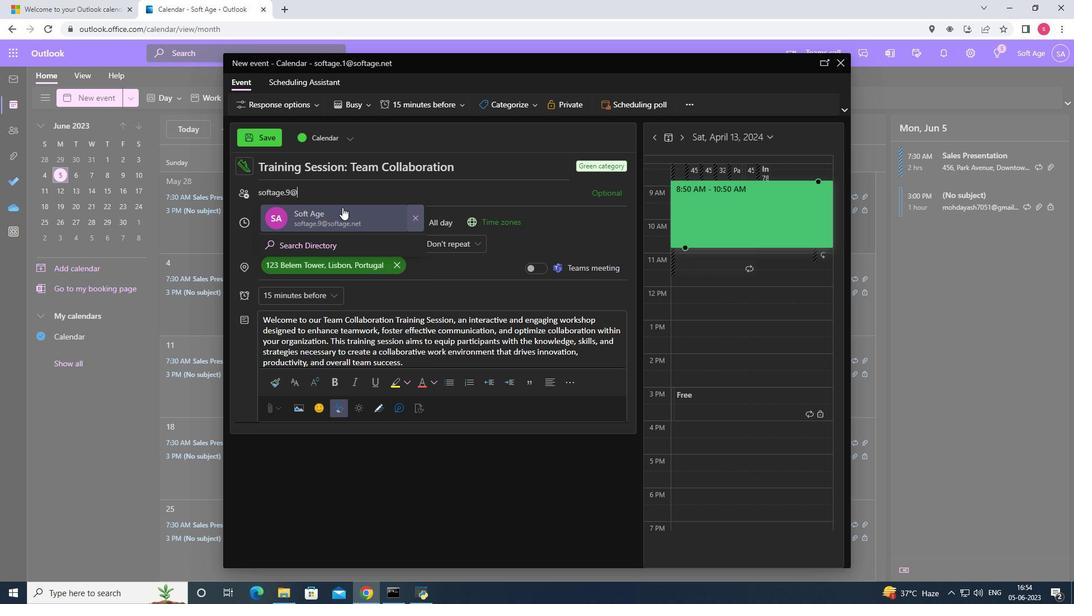 
Action: Mouse moved to (342, 208)
Screenshot: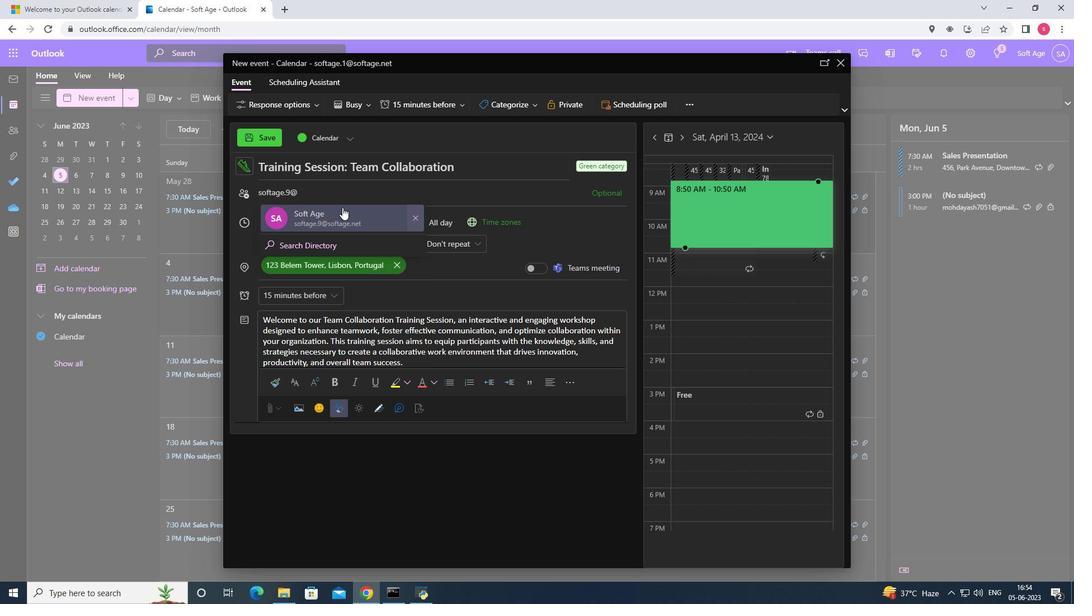 
Action: Key pressed softage.10<Key.shift>@
Screenshot: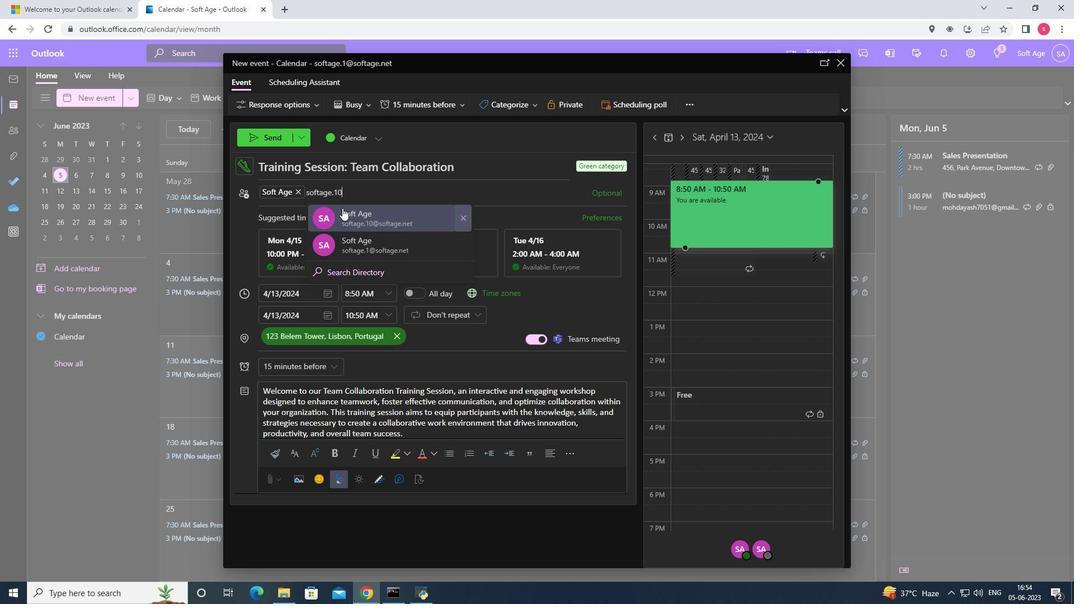 
Action: Mouse moved to (346, 214)
Screenshot: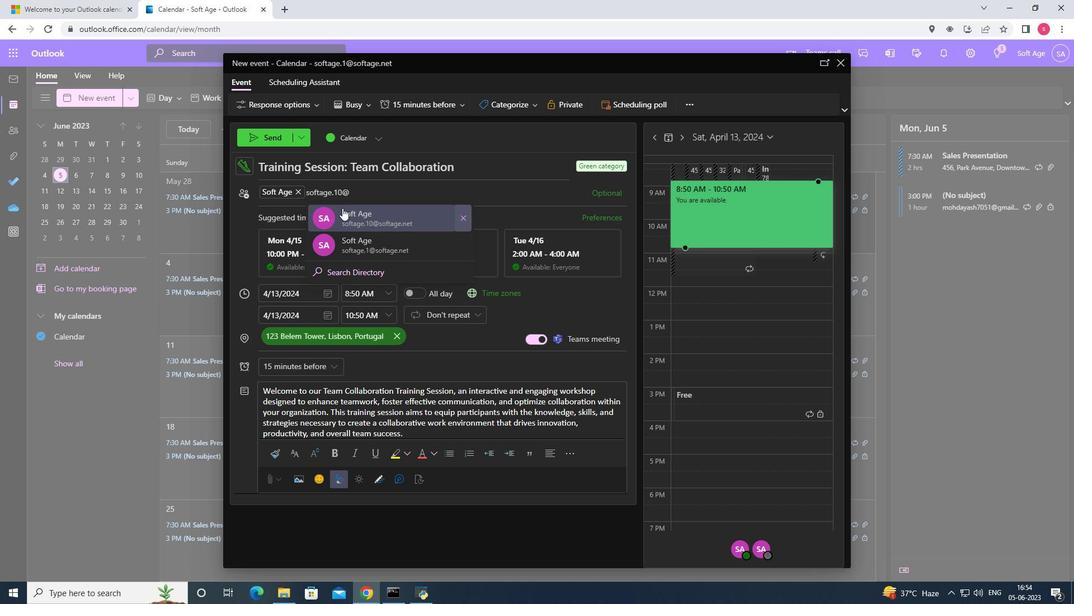 
Action: Mouse pressed left at (346, 214)
Screenshot: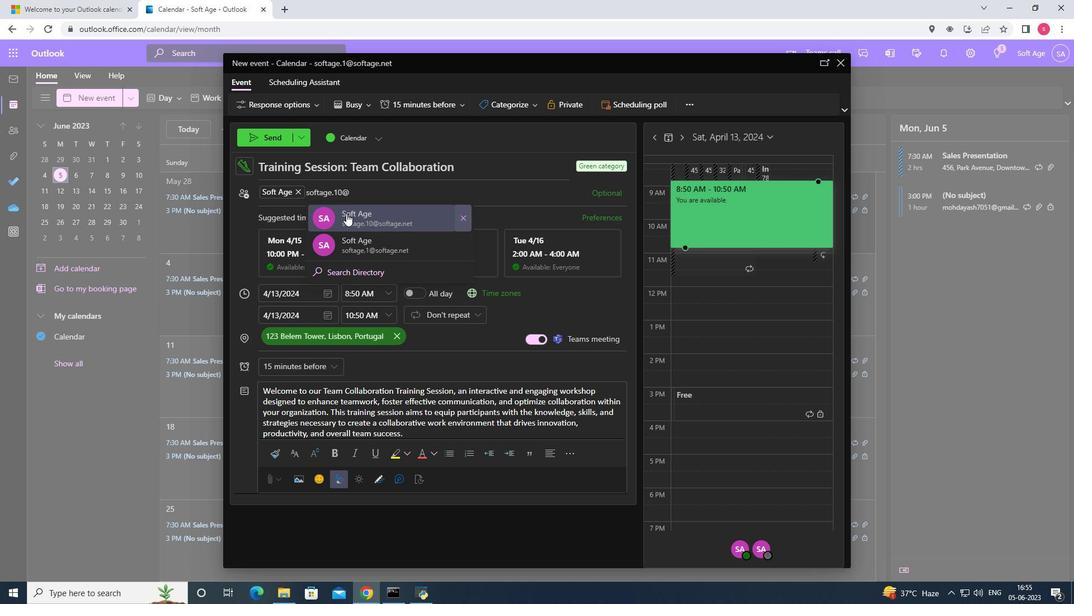 
Action: Mouse moved to (327, 362)
Screenshot: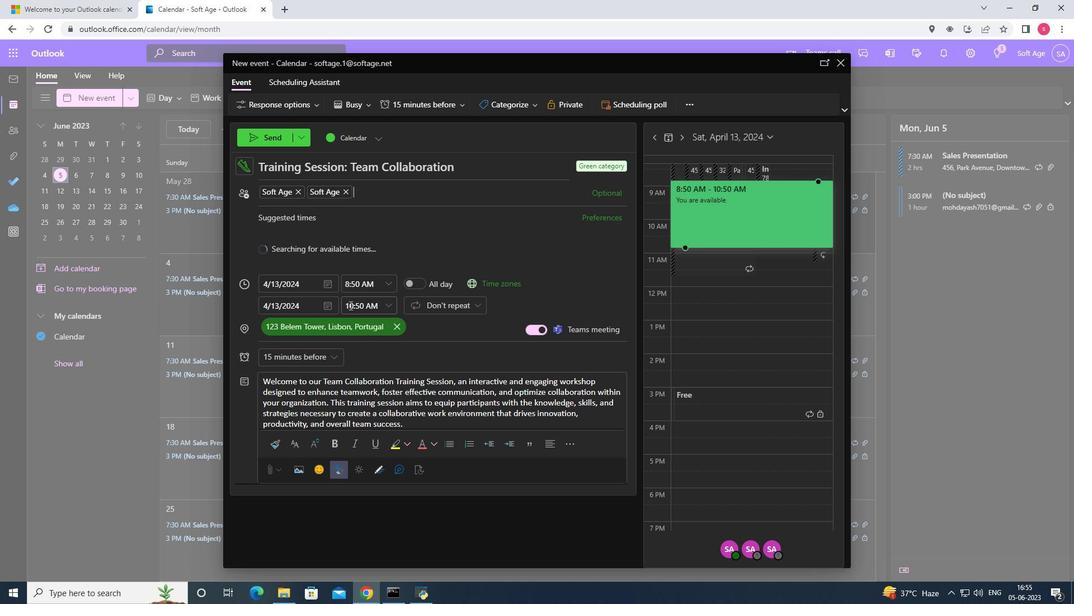 
Action: Mouse pressed left at (327, 362)
Screenshot: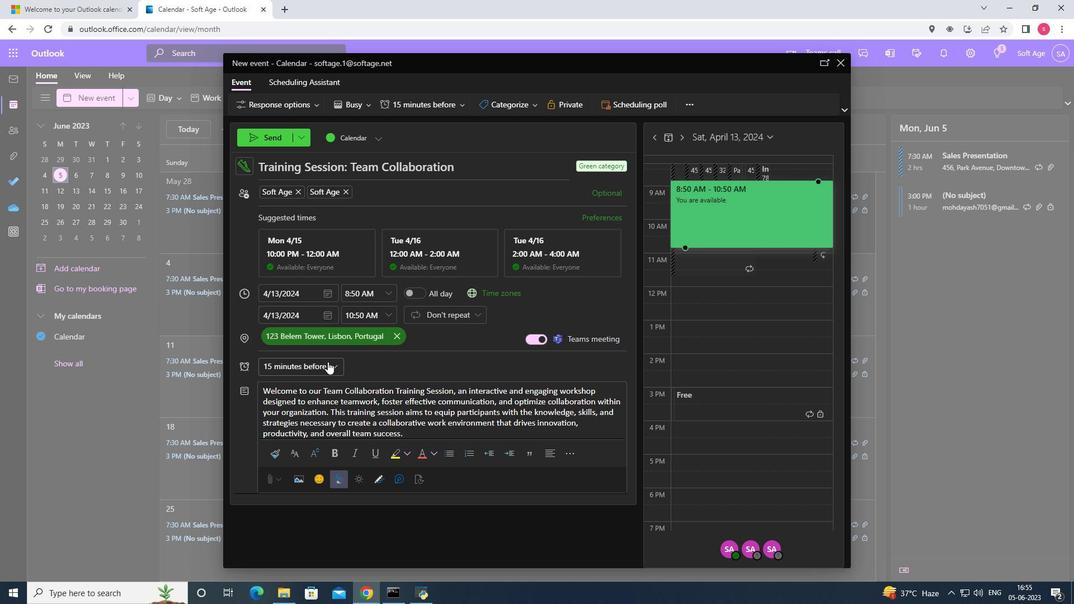 
Action: Mouse moved to (313, 271)
Screenshot: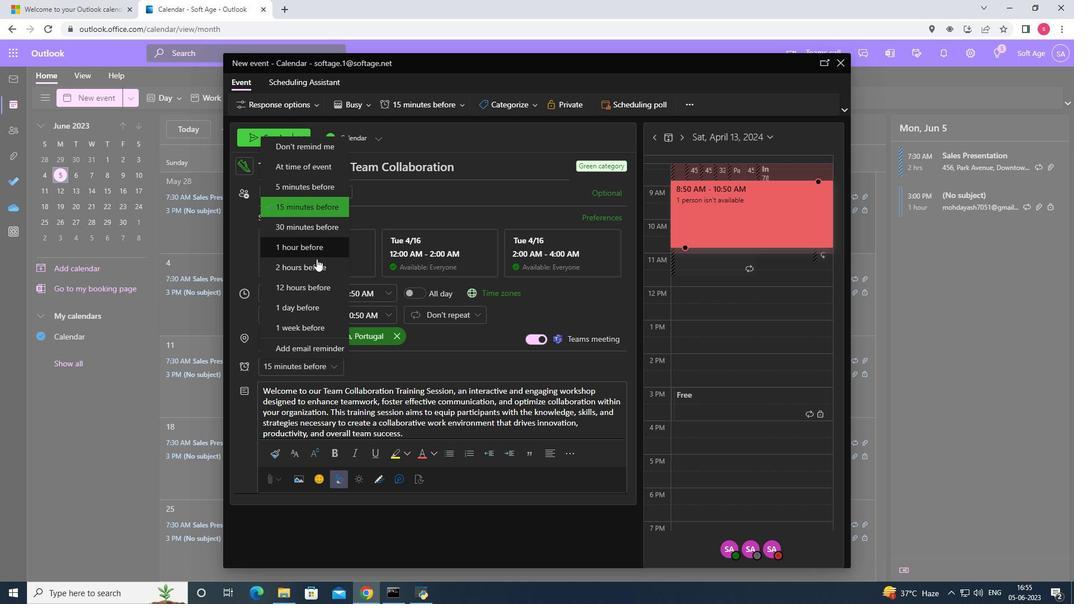 
Action: Mouse pressed left at (313, 271)
Screenshot: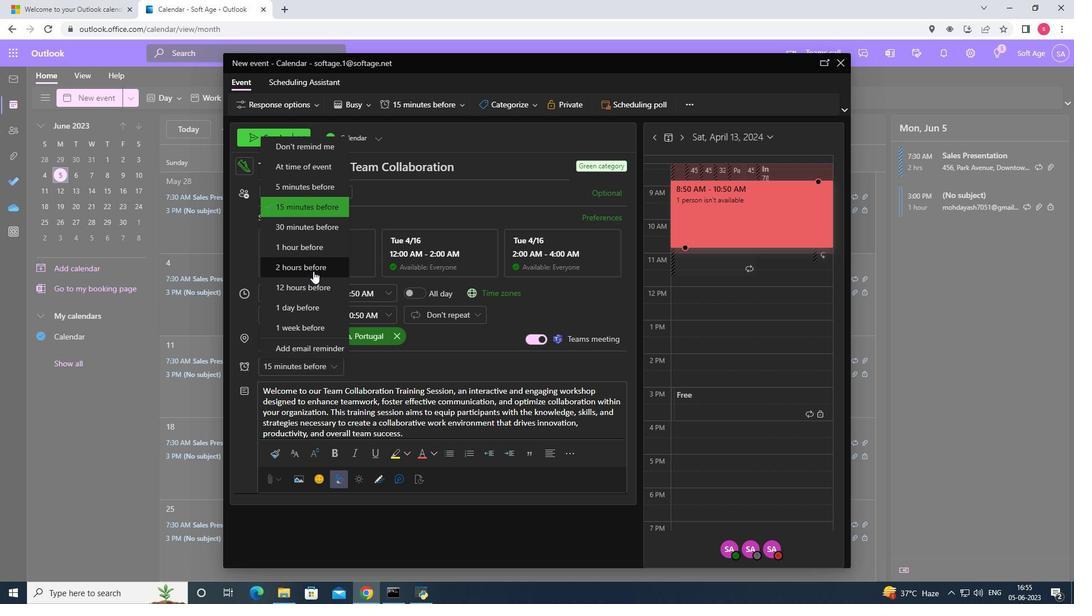 
Action: Mouse moved to (272, 138)
Screenshot: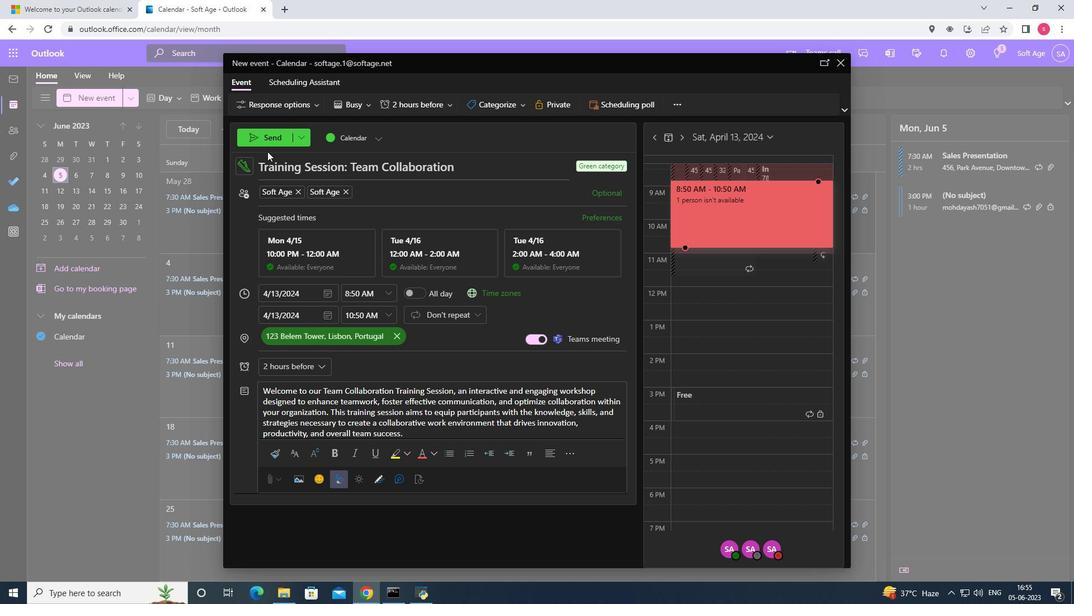 
Action: Mouse pressed left at (272, 138)
Screenshot: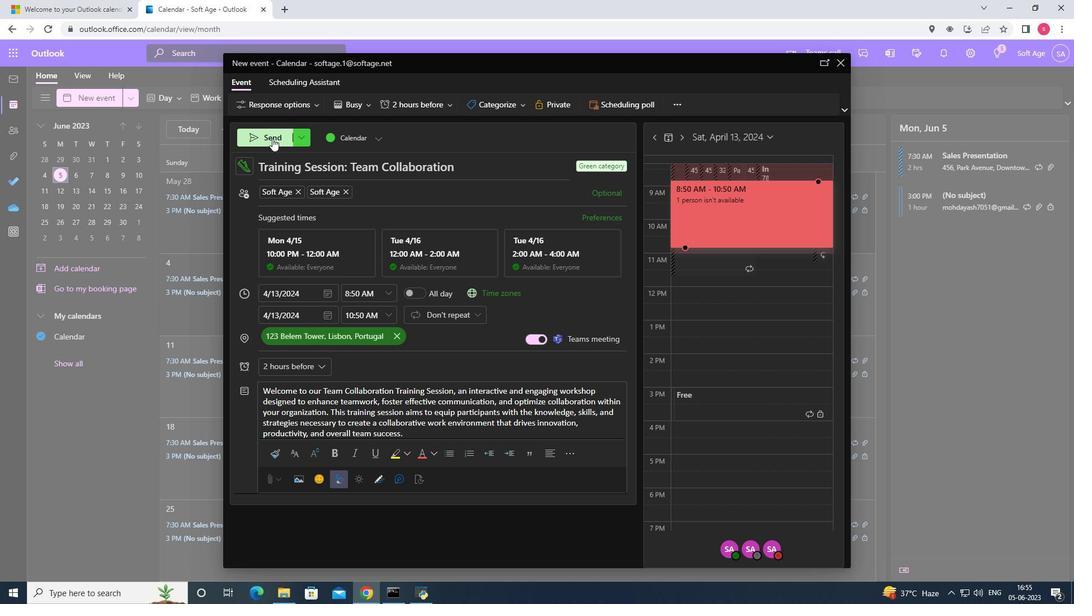 
